 Task: Look for space in Dnipropetrovsk, Ukraine from 9th July, 2023 to 16th July, 2023 for 2 adults, 1 child in price range Rs.8000 to Rs.16000. Place can be entire place with 2 bedrooms having 2 beds and 1 bathroom. Property type can be house, flat, guest house. Booking option can be shelf check-in. Required host language is English.
Action: Mouse moved to (469, 122)
Screenshot: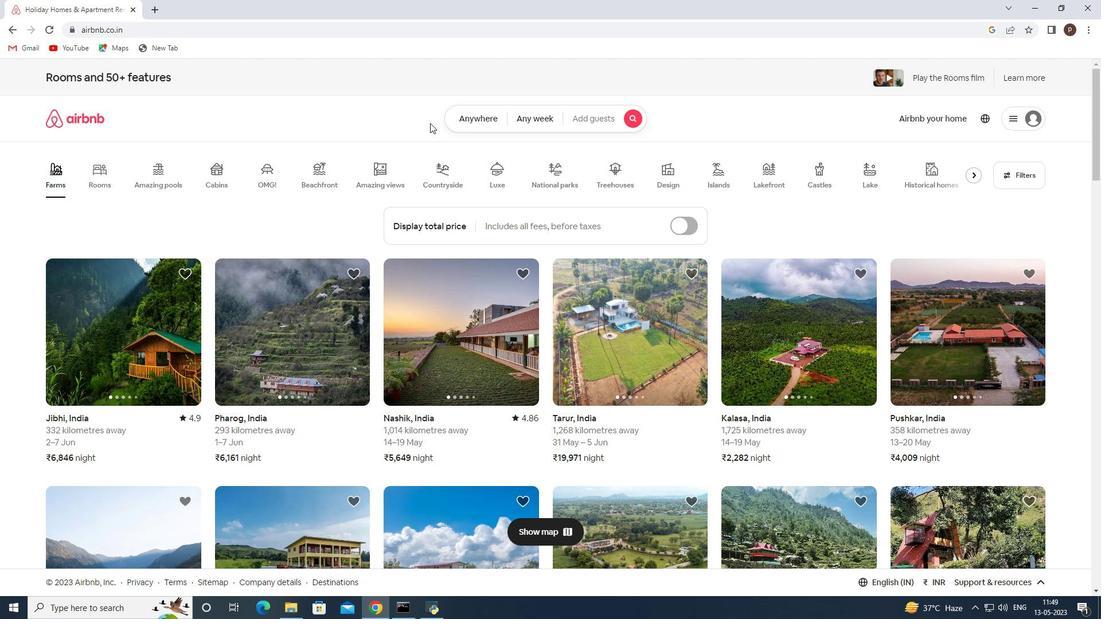
Action: Mouse pressed left at (469, 122)
Screenshot: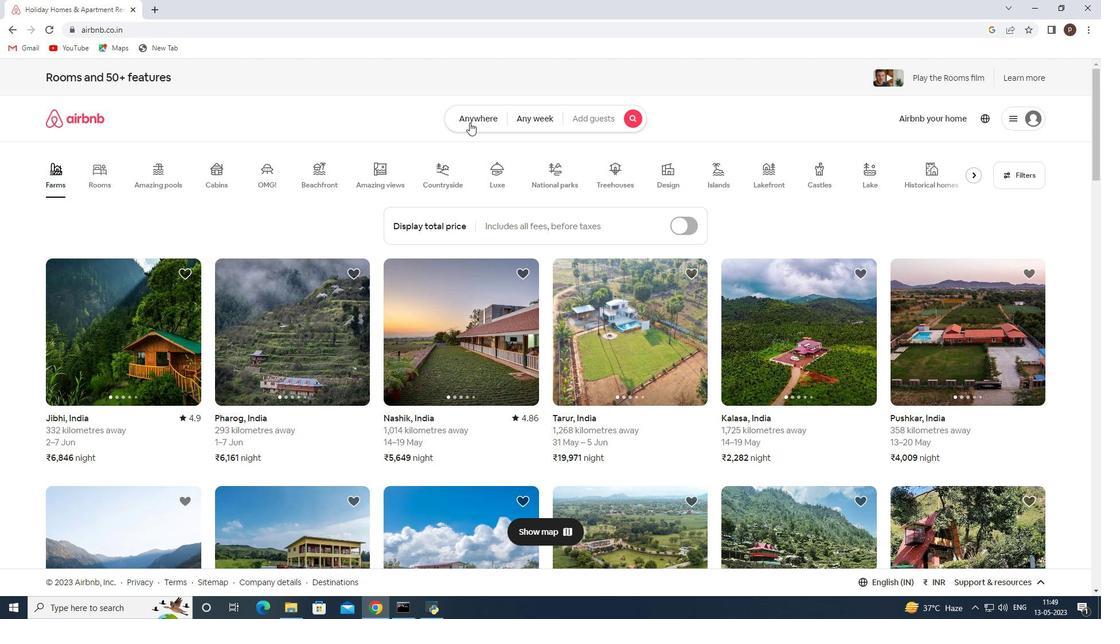 
Action: Mouse moved to (372, 164)
Screenshot: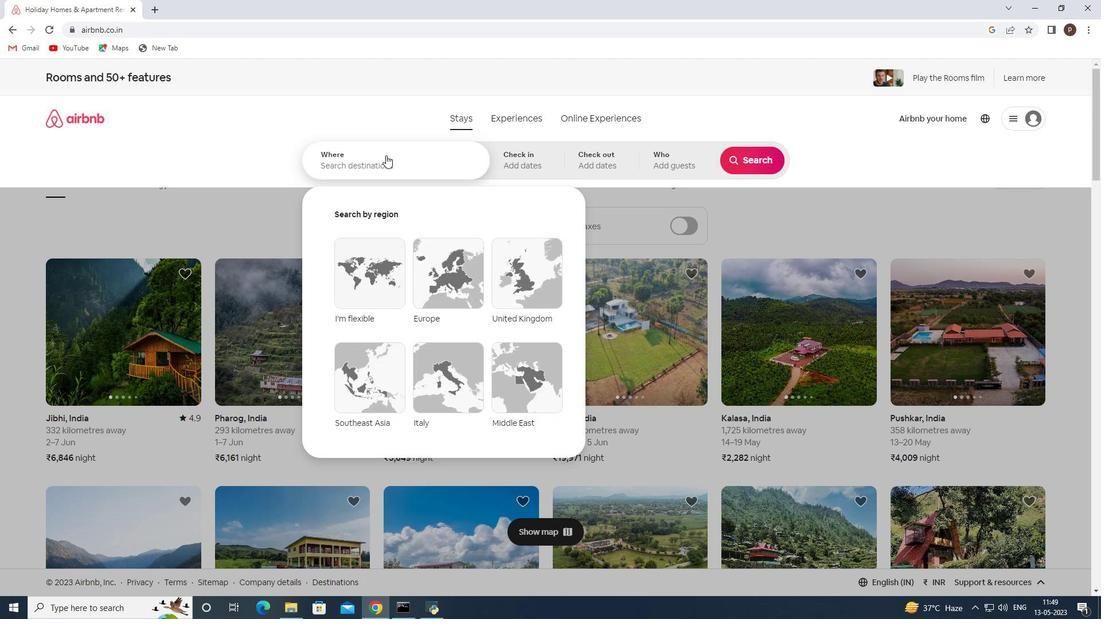 
Action: Mouse pressed left at (372, 164)
Screenshot: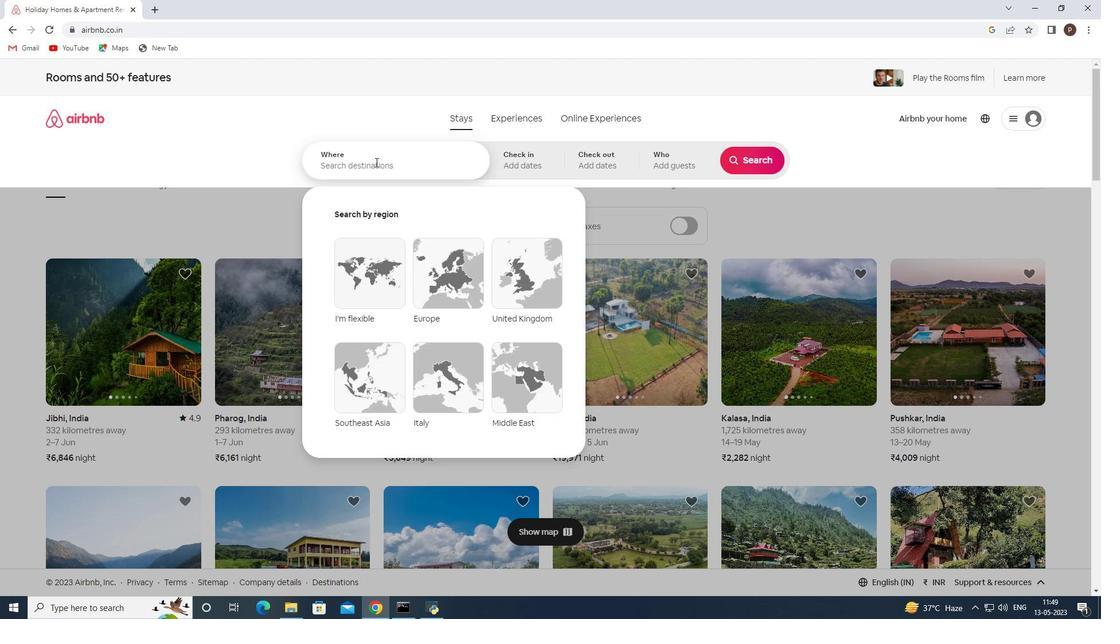 
Action: Key pressed <Key.caps_lock>D<Key.caps_lock>nipropetrovsk,<Key.space><Key.caps_lock>U<Key.caps_lock>kraine<Key.enter>
Screenshot: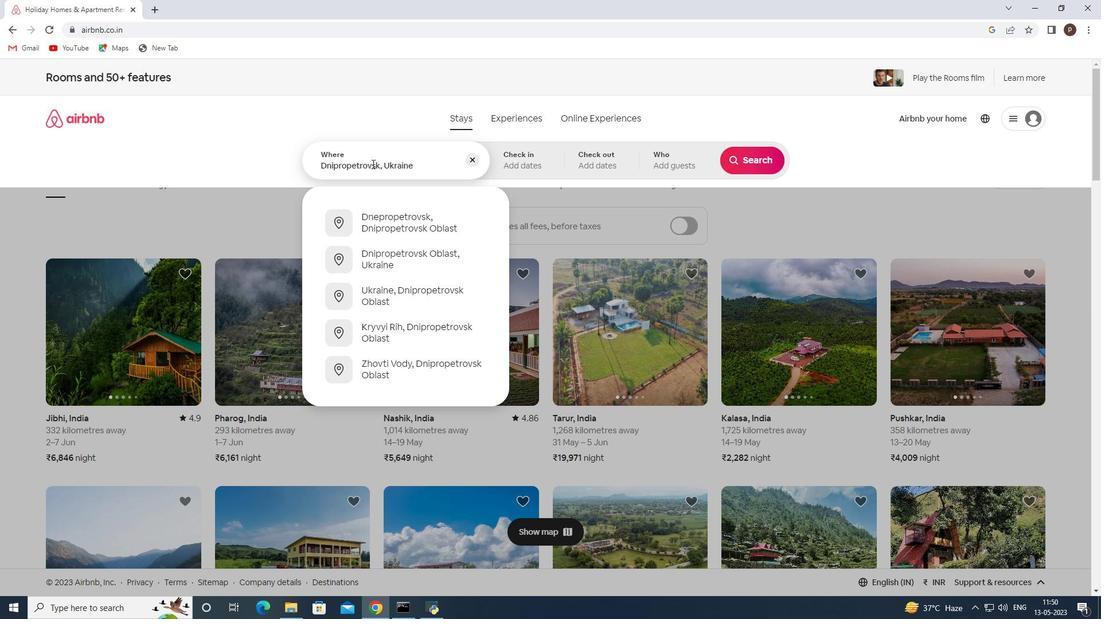 
Action: Mouse moved to (746, 251)
Screenshot: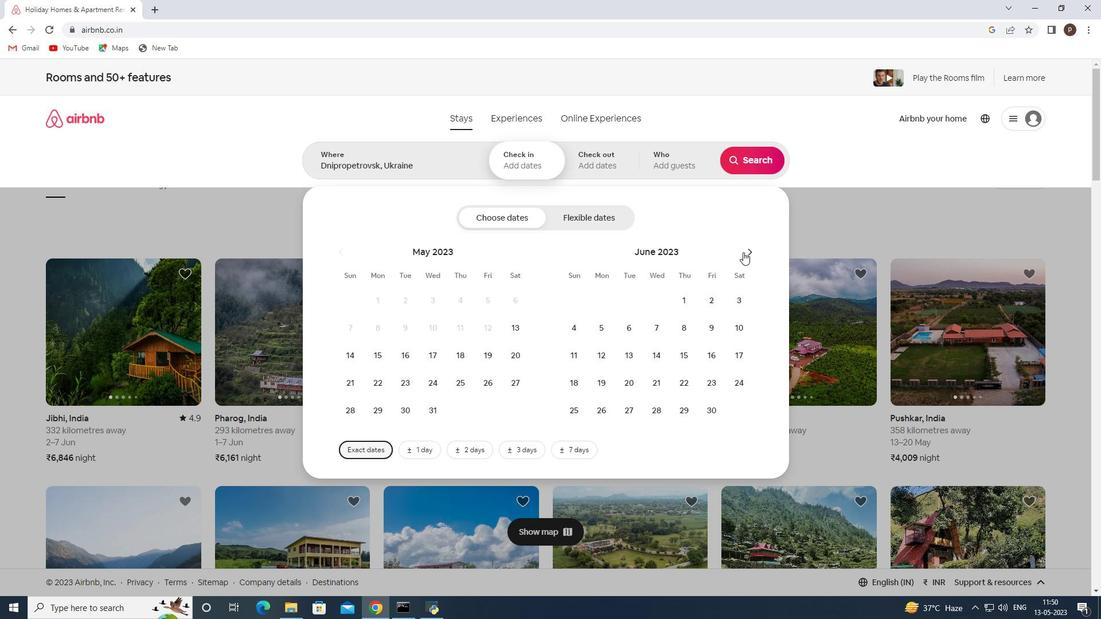 
Action: Mouse pressed left at (746, 251)
Screenshot: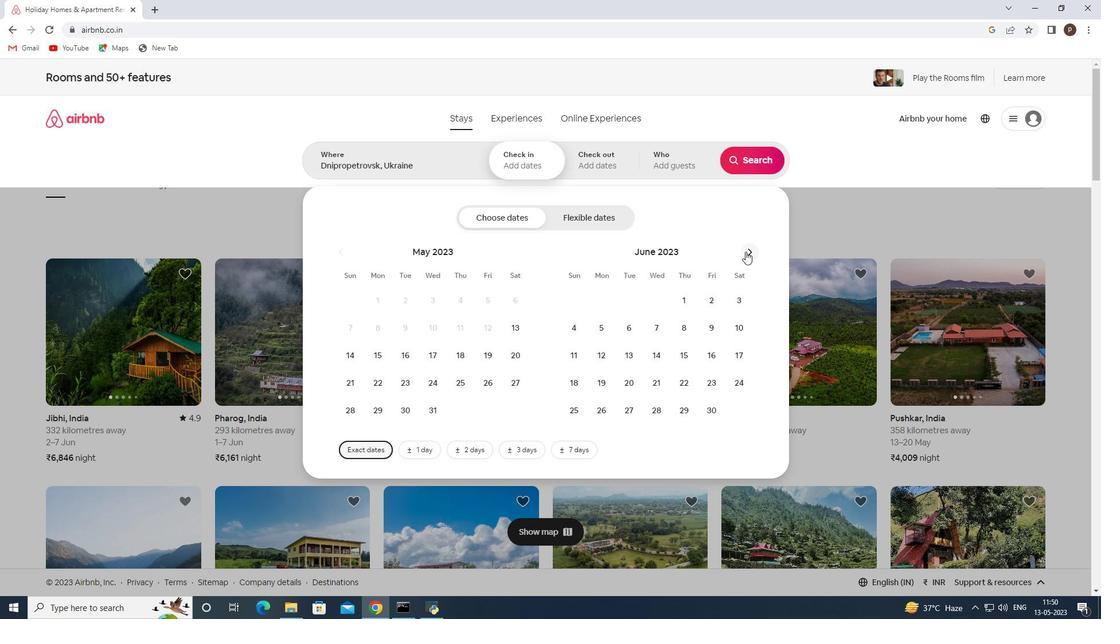 
Action: Mouse moved to (574, 350)
Screenshot: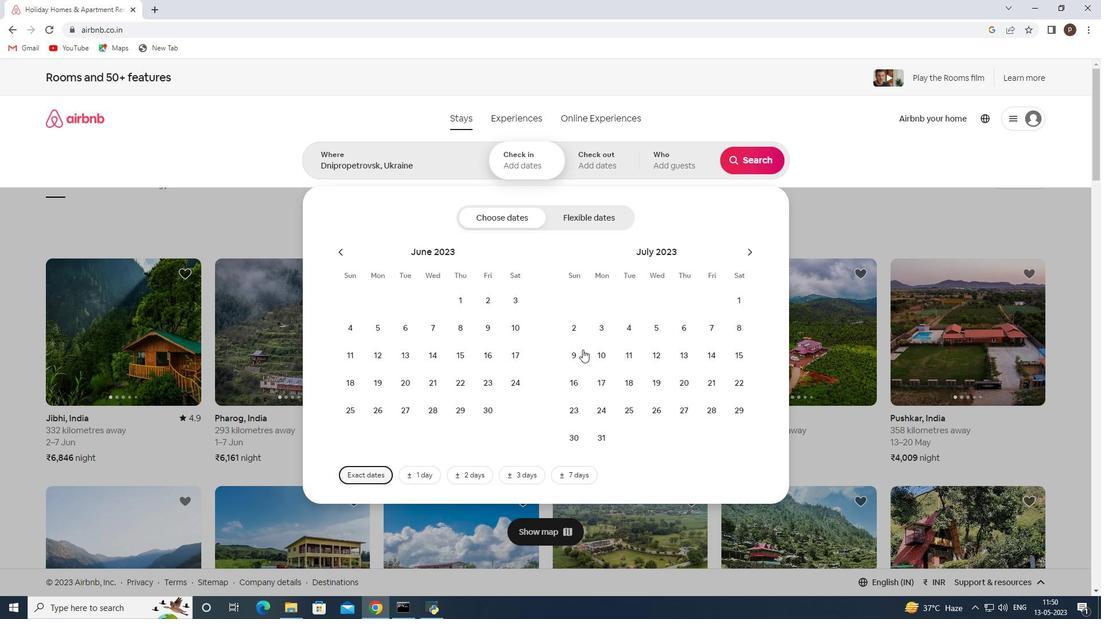 
Action: Mouse pressed left at (574, 350)
Screenshot: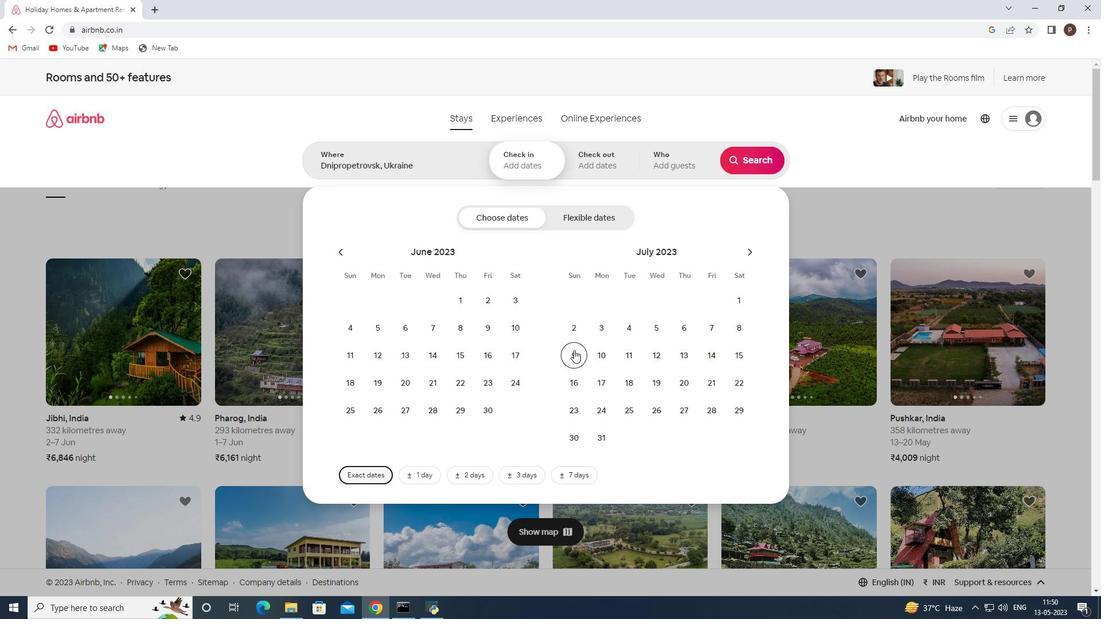 
Action: Mouse moved to (575, 375)
Screenshot: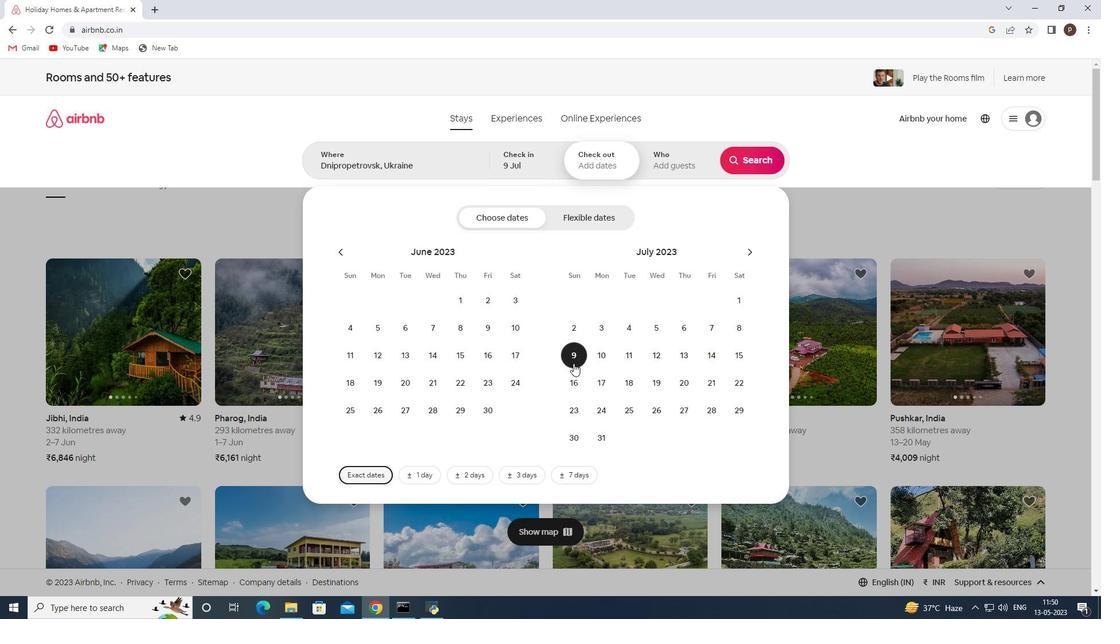 
Action: Mouse pressed left at (575, 375)
Screenshot: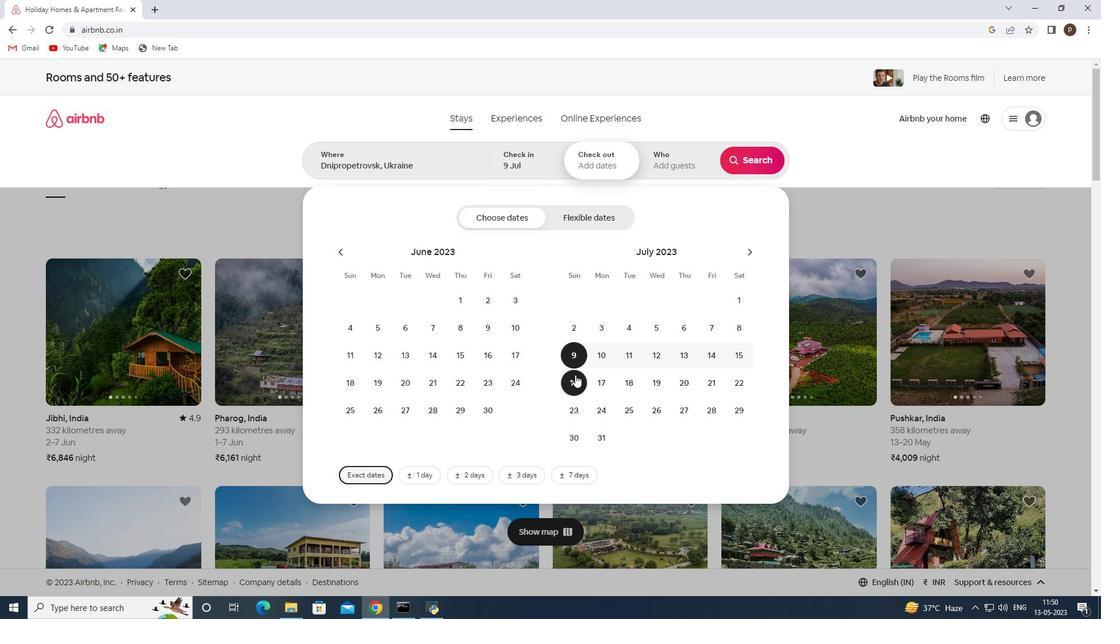 
Action: Mouse moved to (676, 157)
Screenshot: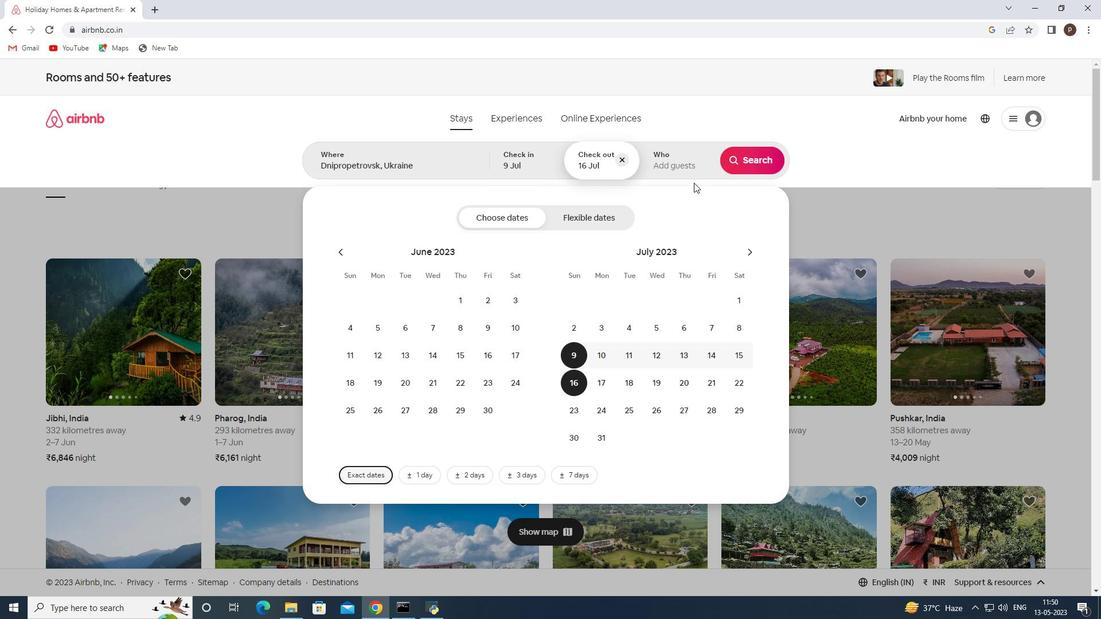 
Action: Mouse pressed left at (676, 157)
Screenshot: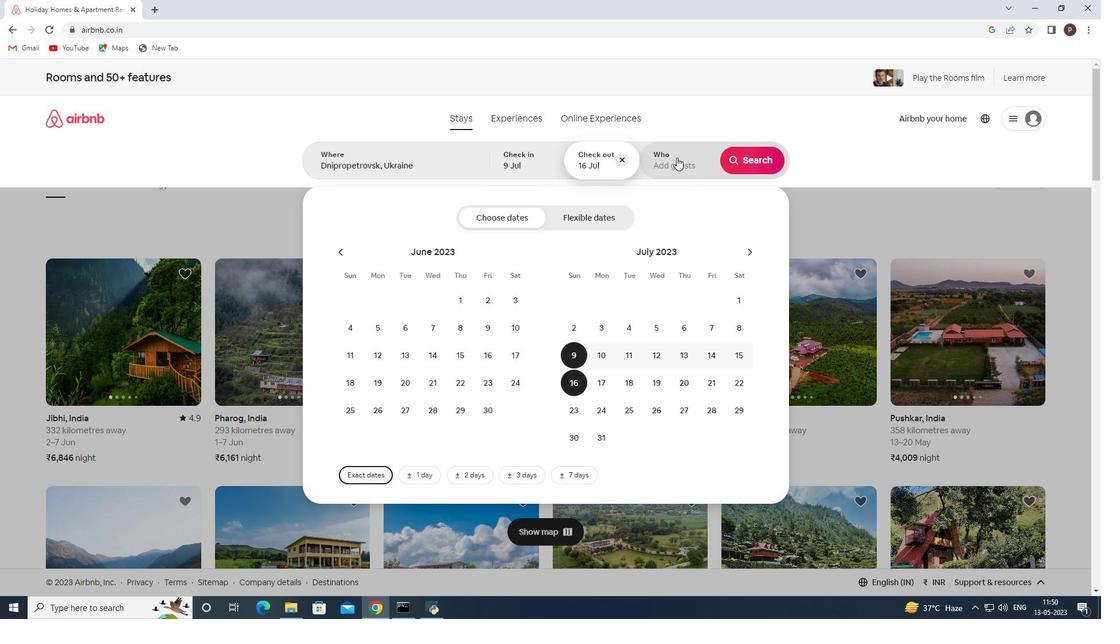 
Action: Mouse moved to (752, 217)
Screenshot: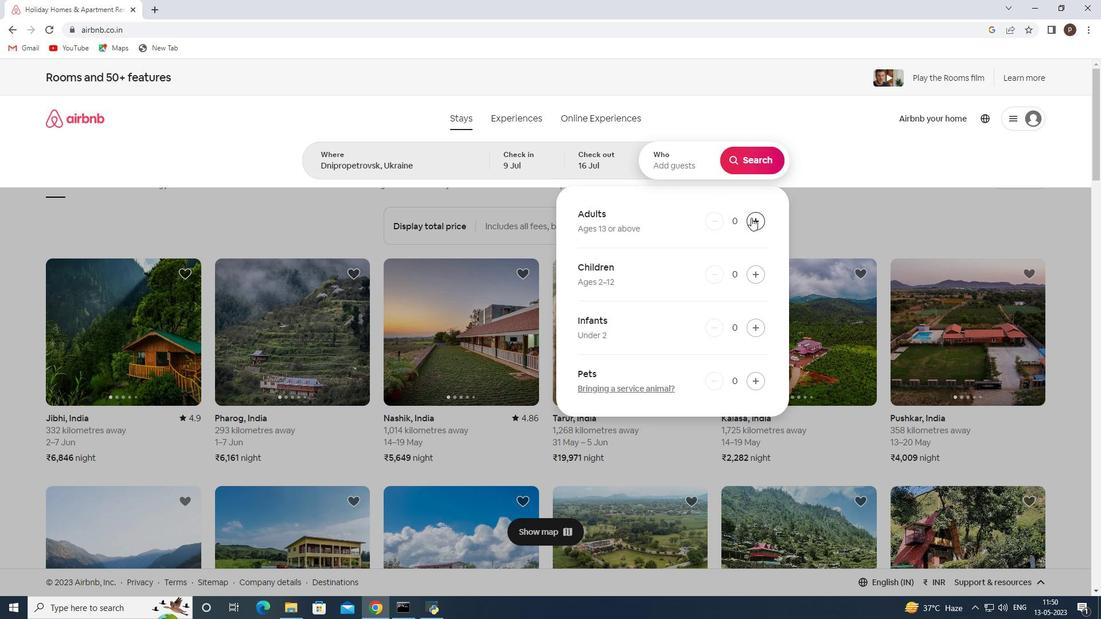 
Action: Mouse pressed left at (752, 217)
Screenshot: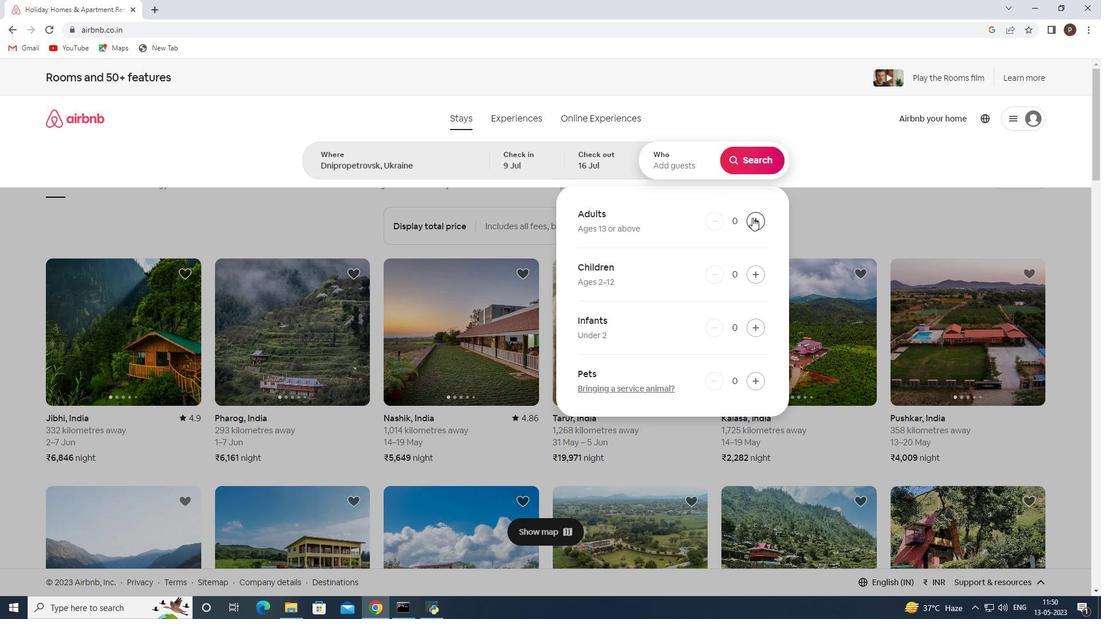 
Action: Mouse pressed left at (752, 217)
Screenshot: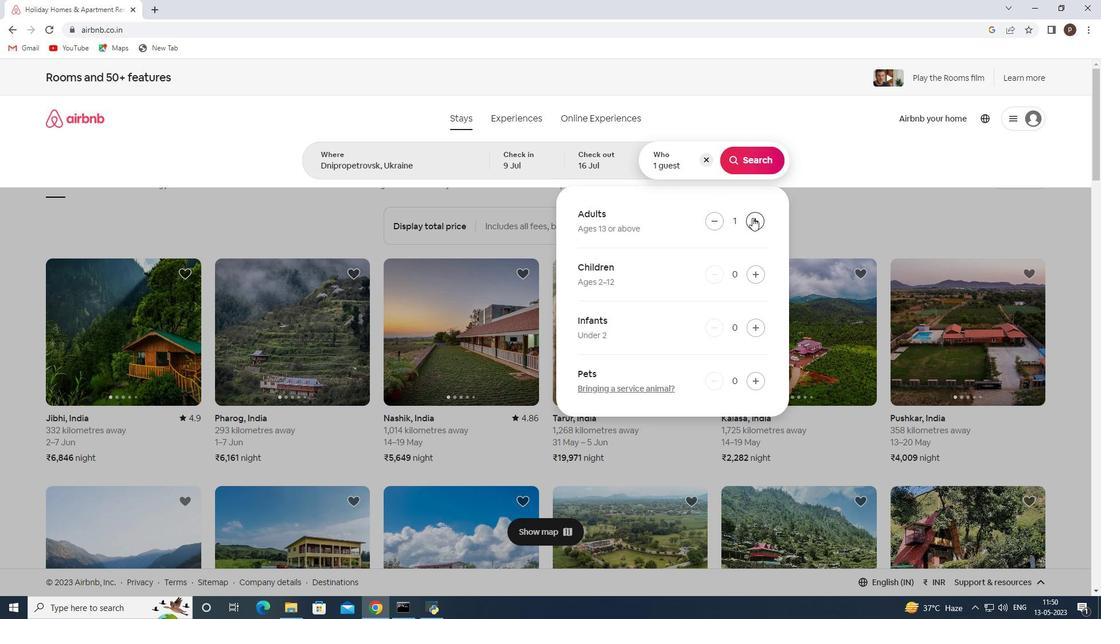 
Action: Mouse moved to (760, 278)
Screenshot: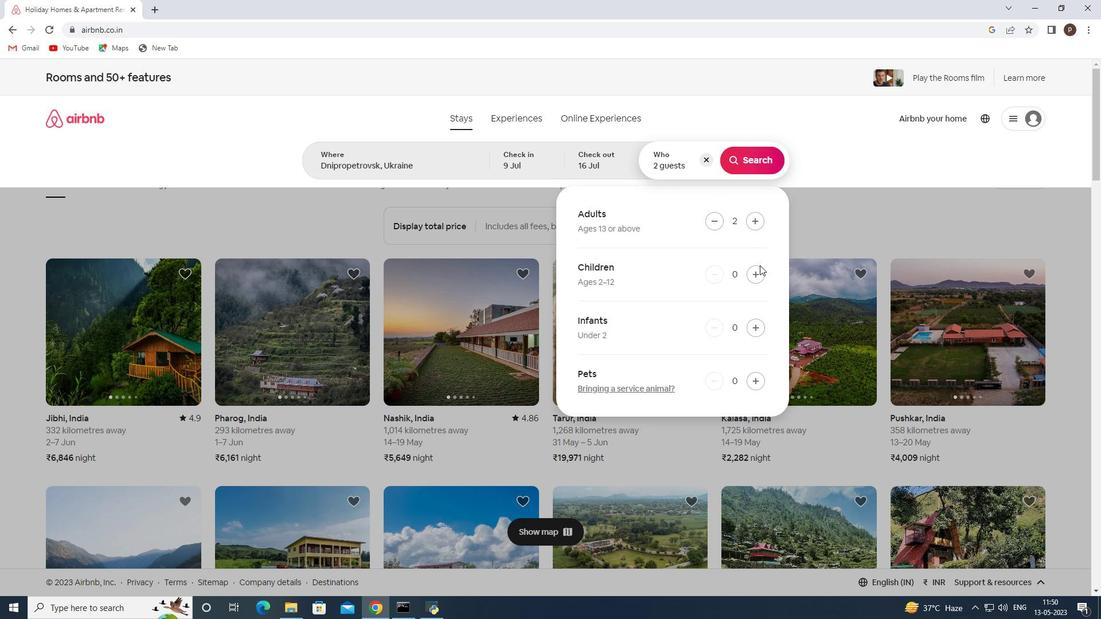 
Action: Mouse pressed left at (760, 278)
Screenshot: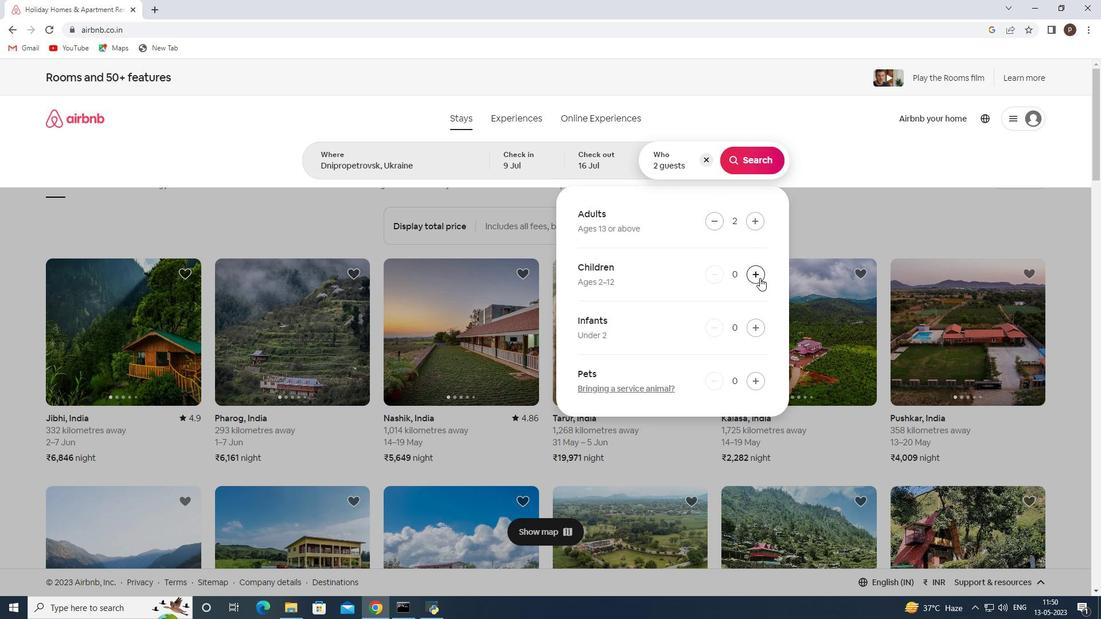 
Action: Mouse moved to (749, 156)
Screenshot: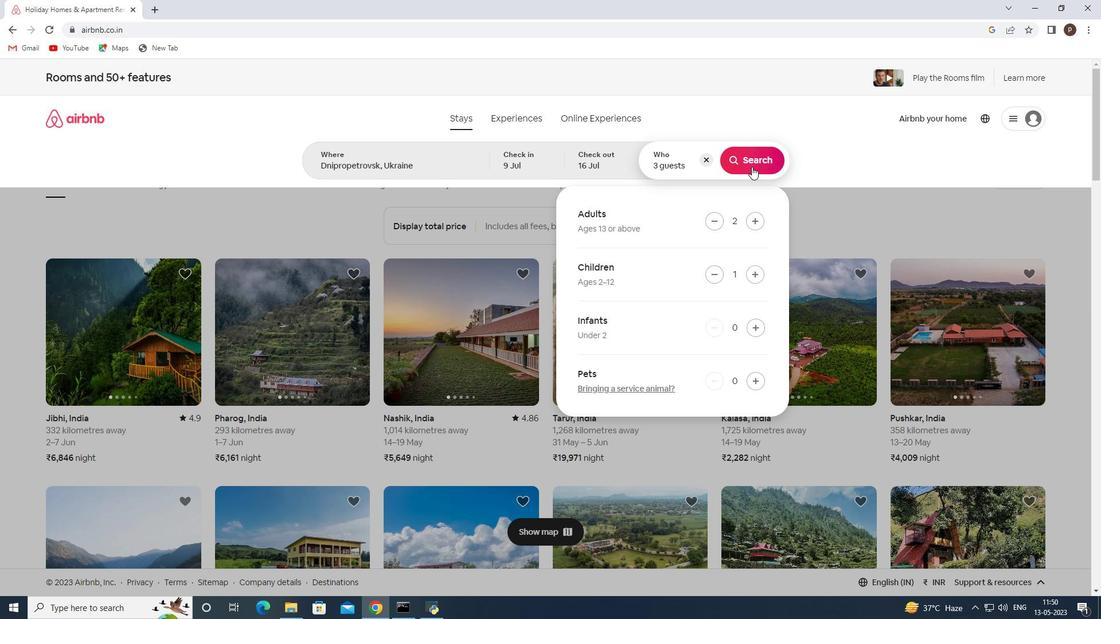 
Action: Mouse pressed left at (749, 156)
Screenshot: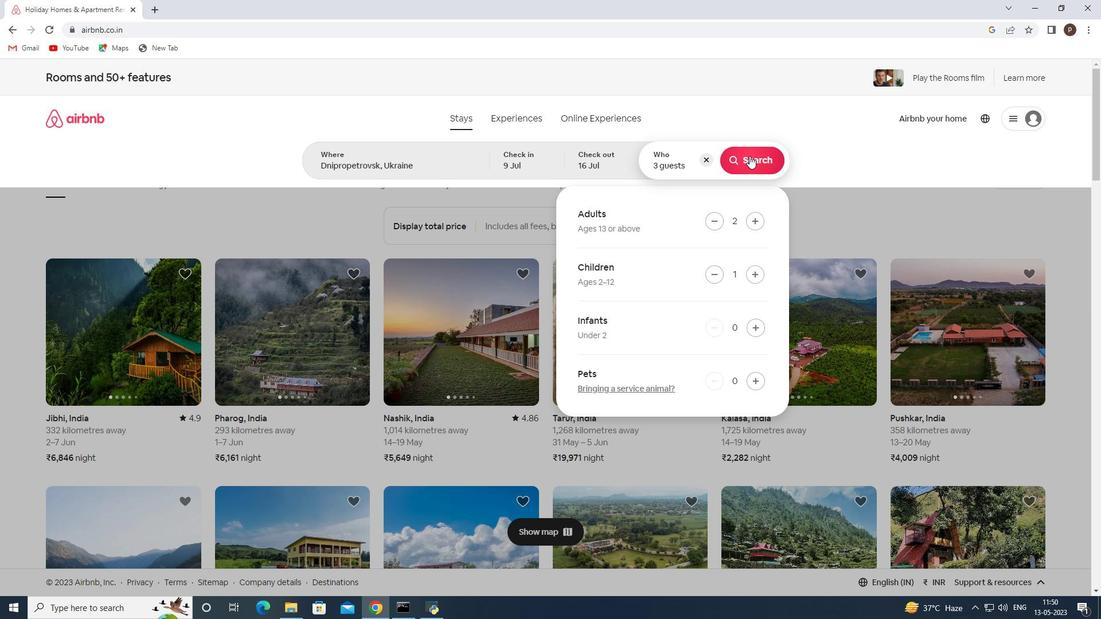 
Action: Mouse moved to (1035, 127)
Screenshot: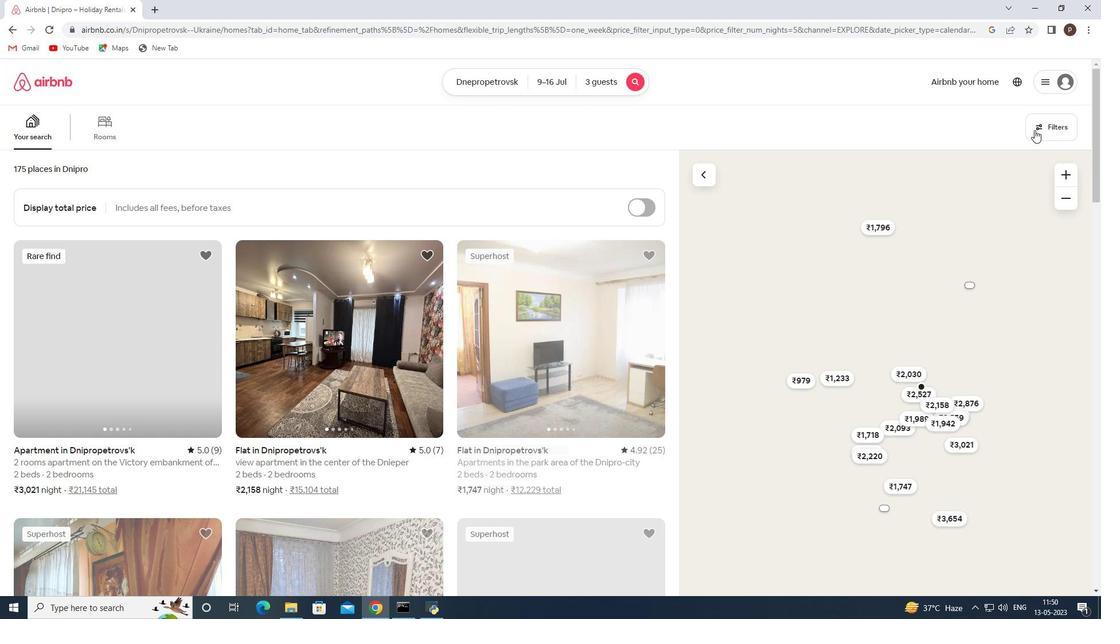 
Action: Mouse pressed left at (1035, 127)
Screenshot: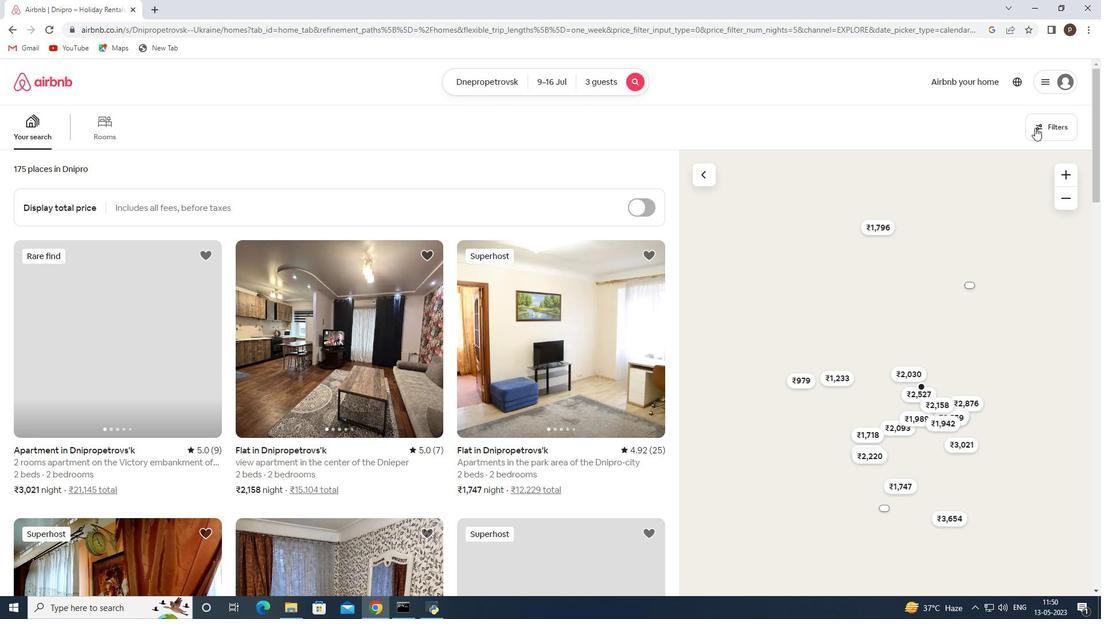 
Action: Mouse moved to (380, 407)
Screenshot: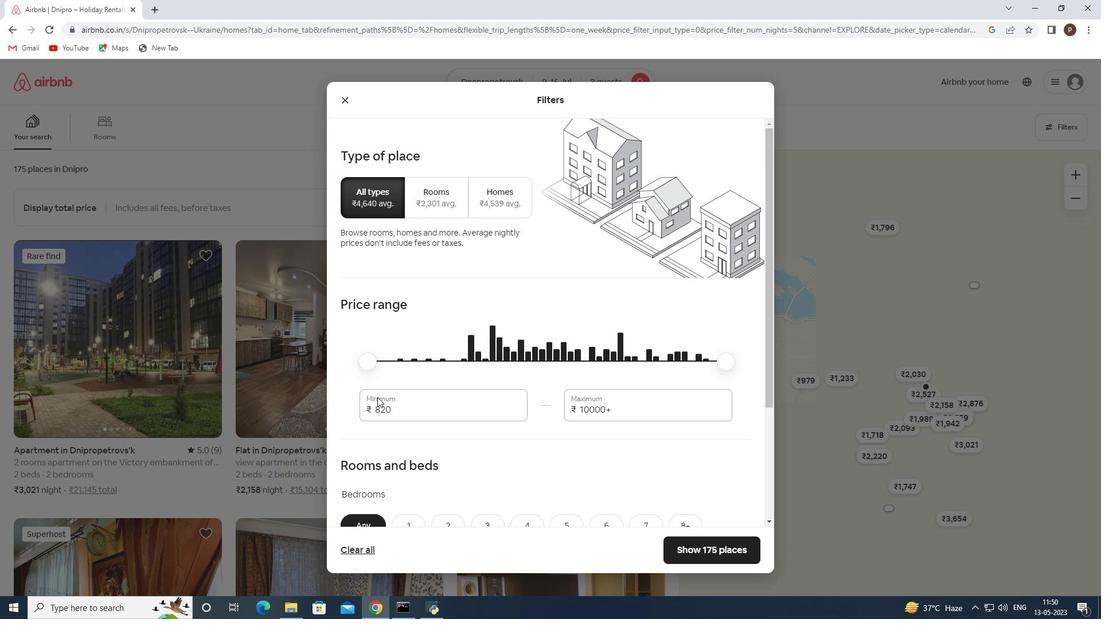 
Action: Mouse pressed left at (380, 407)
Screenshot: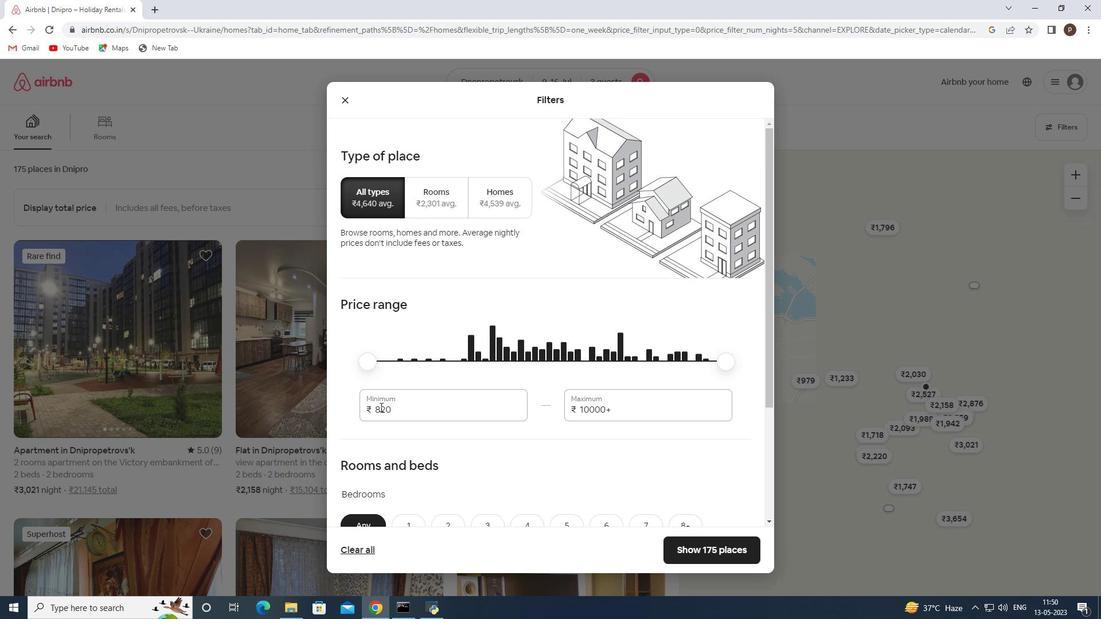
Action: Mouse pressed left at (380, 407)
Screenshot: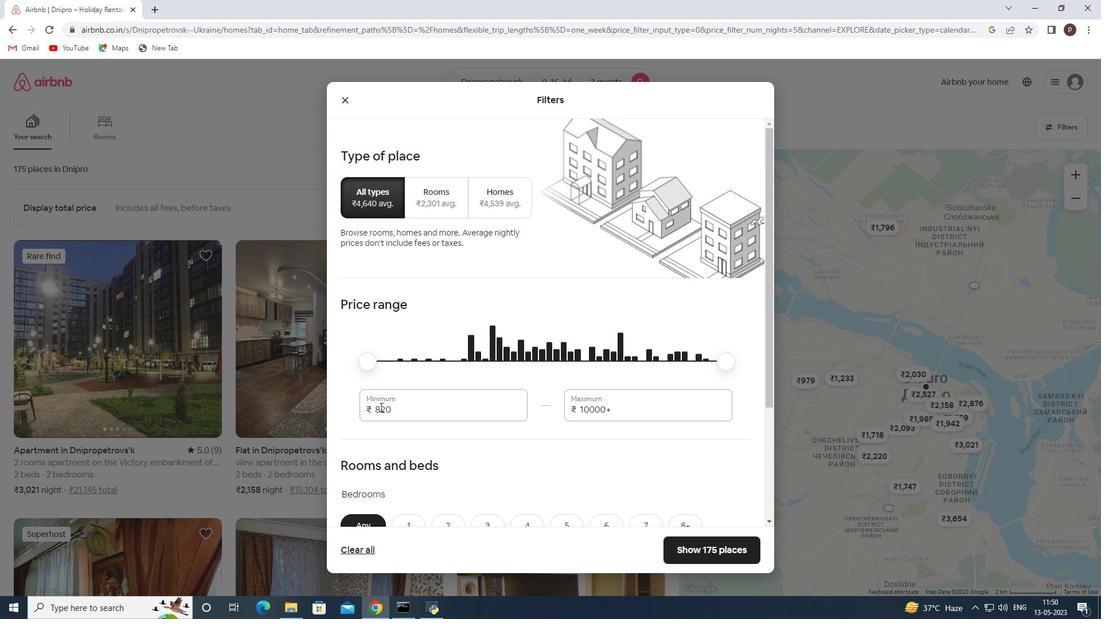 
Action: Key pressed 8000<Key.tab>16000
Screenshot: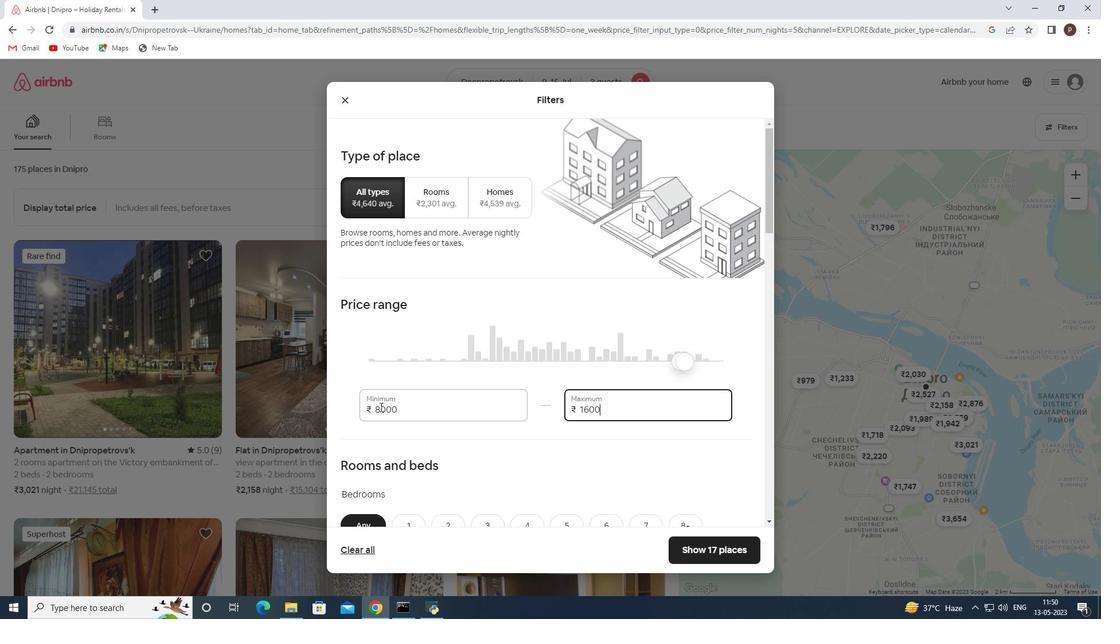 
Action: Mouse moved to (384, 435)
Screenshot: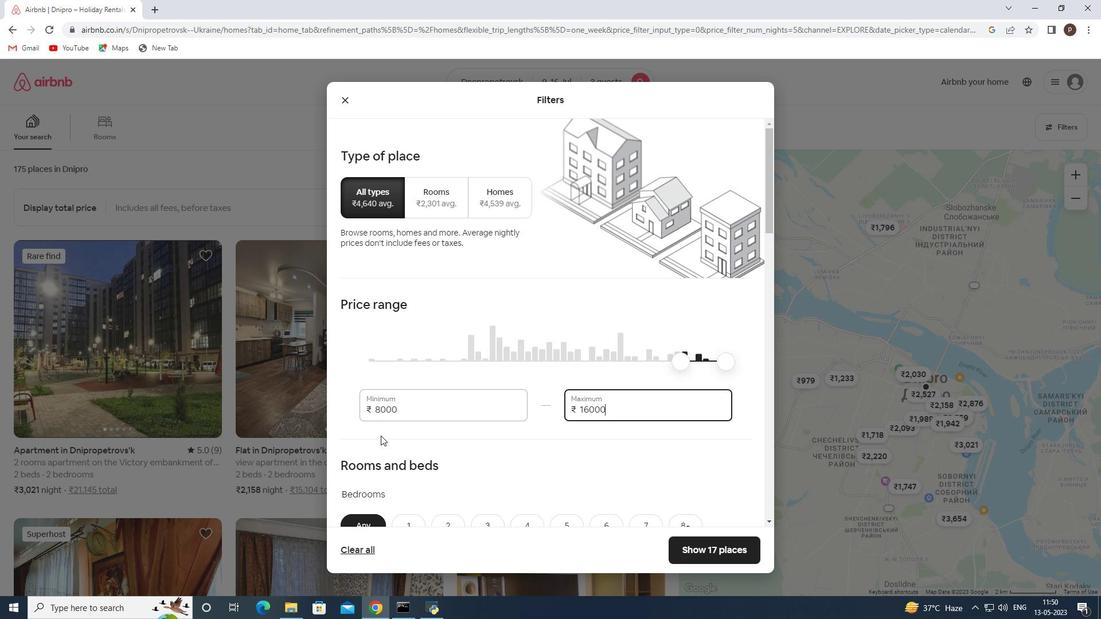 
Action: Mouse scrolled (384, 435) with delta (0, 0)
Screenshot: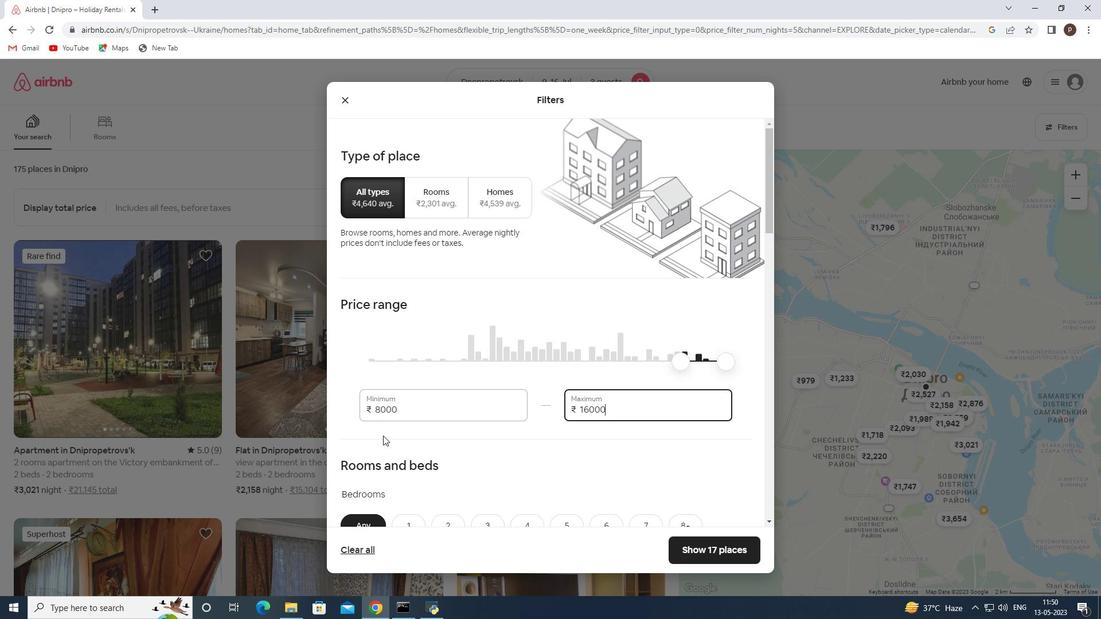 
Action: Mouse scrolled (384, 435) with delta (0, 0)
Screenshot: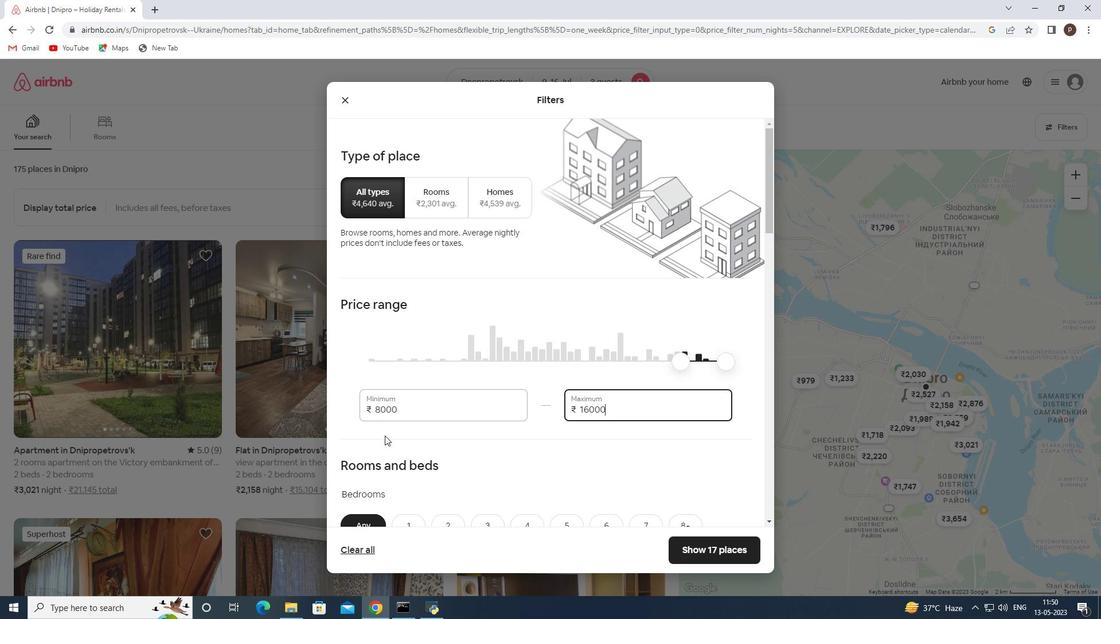 
Action: Mouse moved to (426, 403)
Screenshot: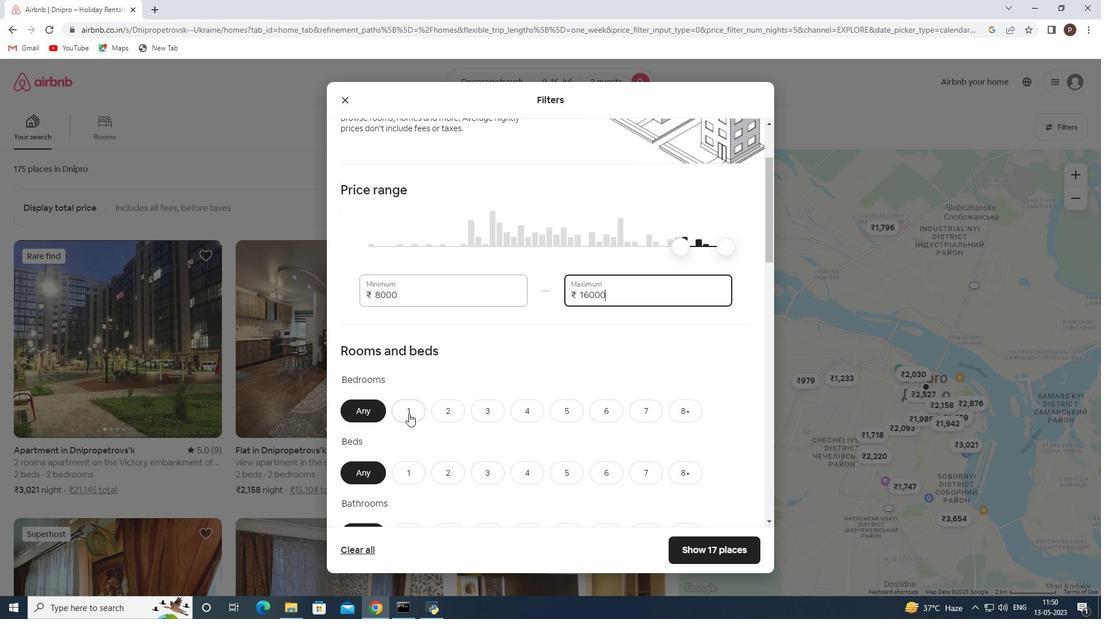 
Action: Mouse scrolled (426, 402) with delta (0, 0)
Screenshot: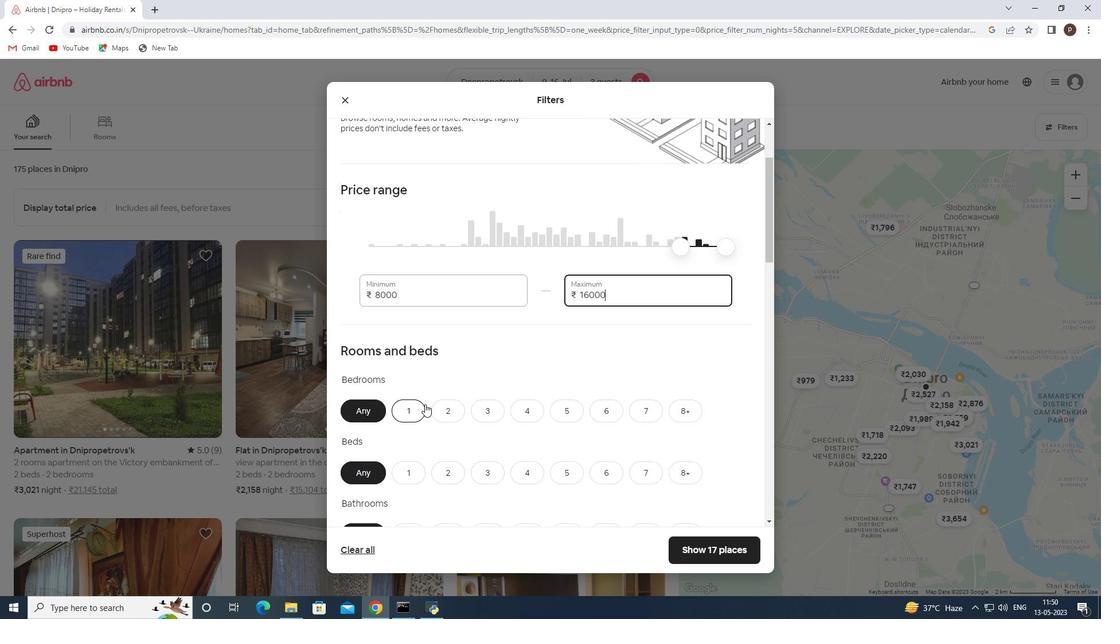 
Action: Mouse moved to (462, 387)
Screenshot: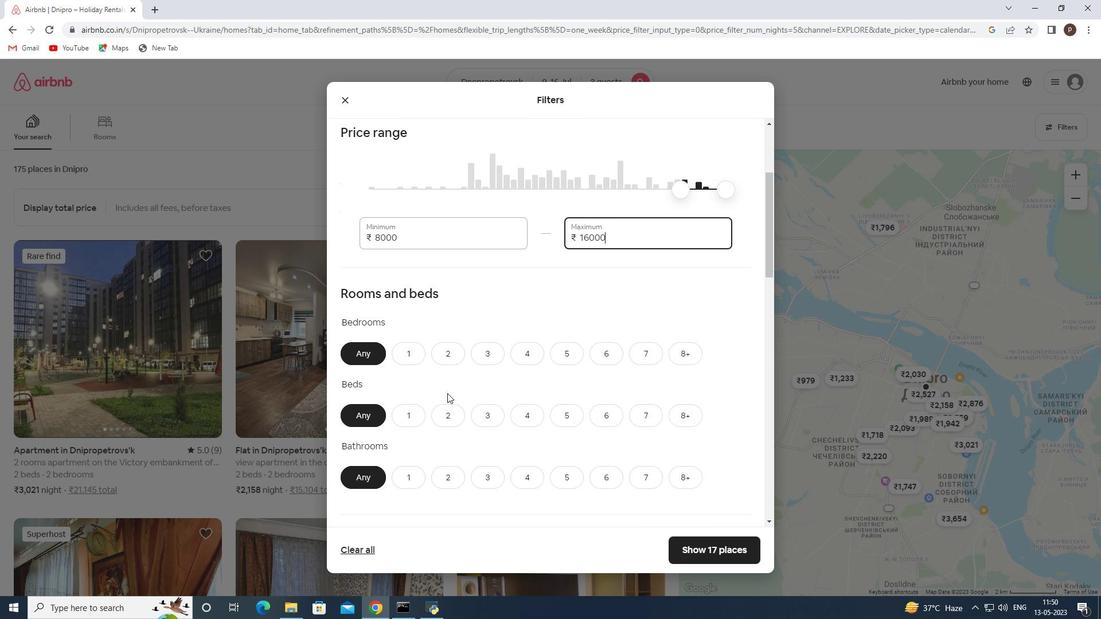 
Action: Mouse scrolled (462, 386) with delta (0, 0)
Screenshot: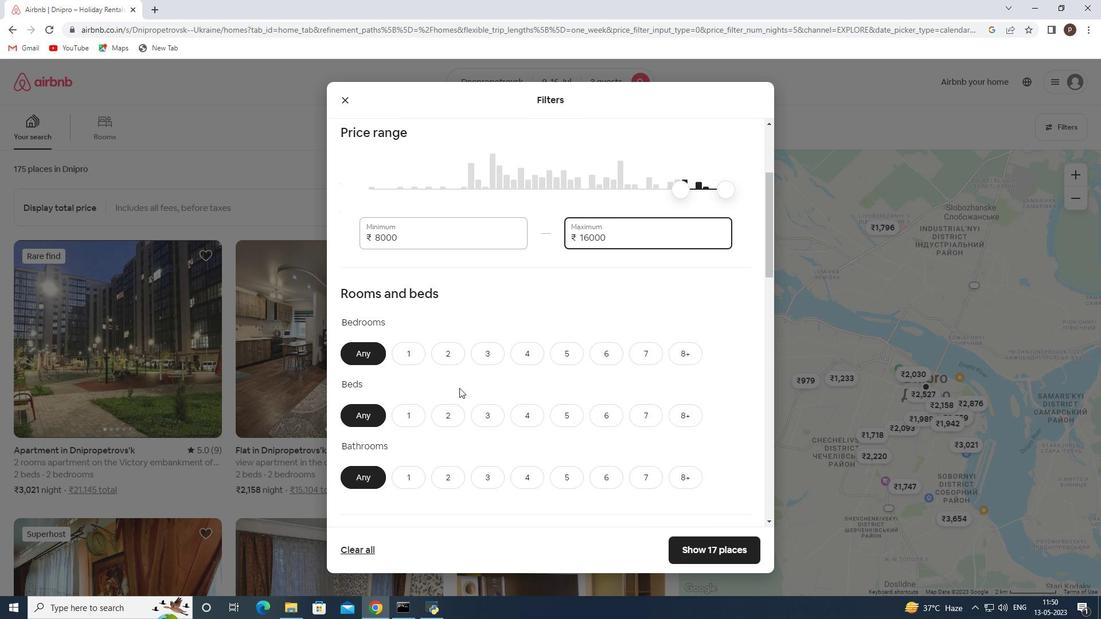 
Action: Mouse moved to (449, 295)
Screenshot: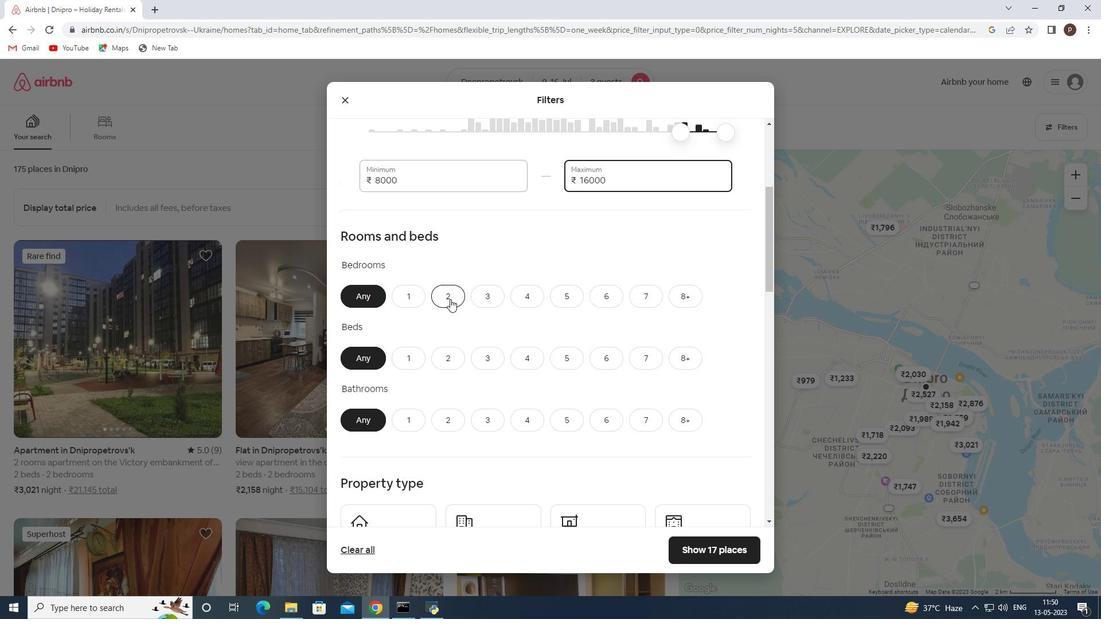 
Action: Mouse pressed left at (449, 295)
Screenshot: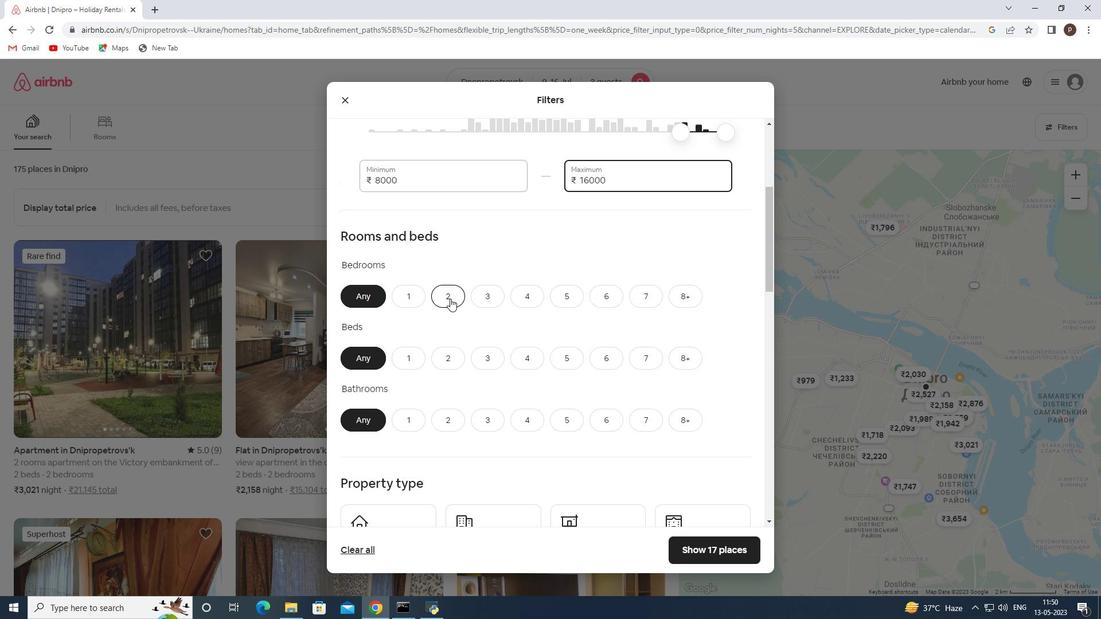 
Action: Mouse moved to (453, 352)
Screenshot: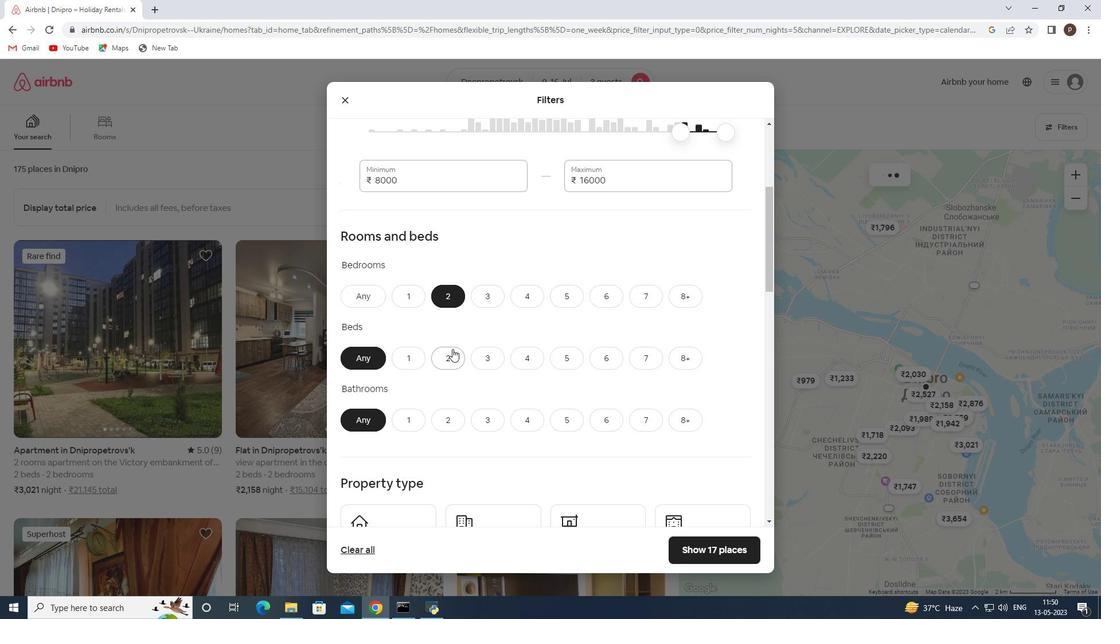 
Action: Mouse pressed left at (453, 352)
Screenshot: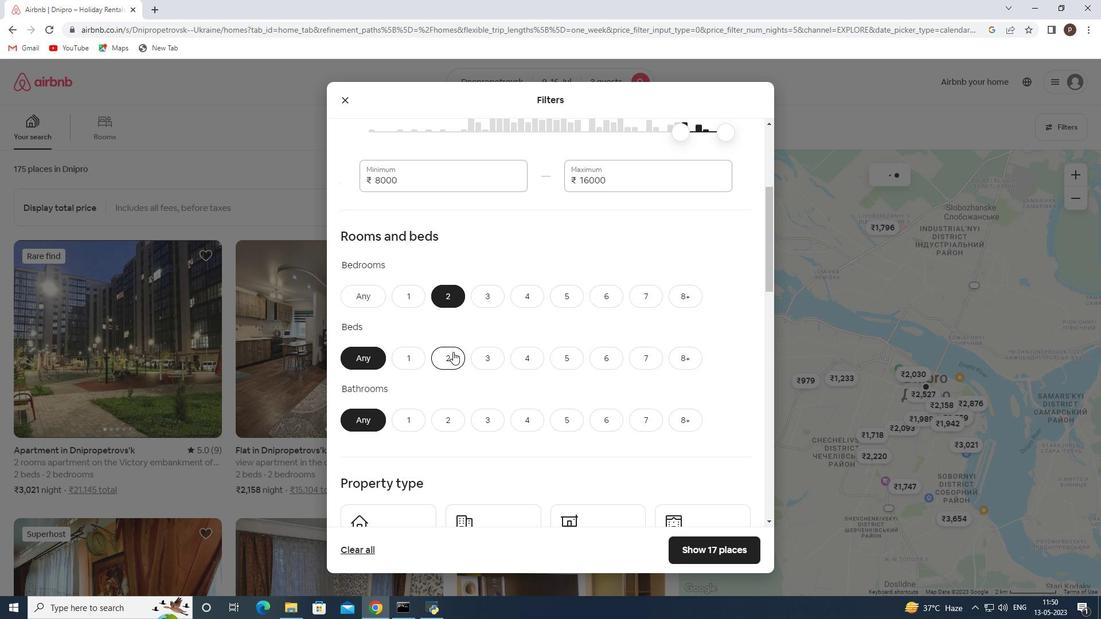 
Action: Mouse moved to (411, 410)
Screenshot: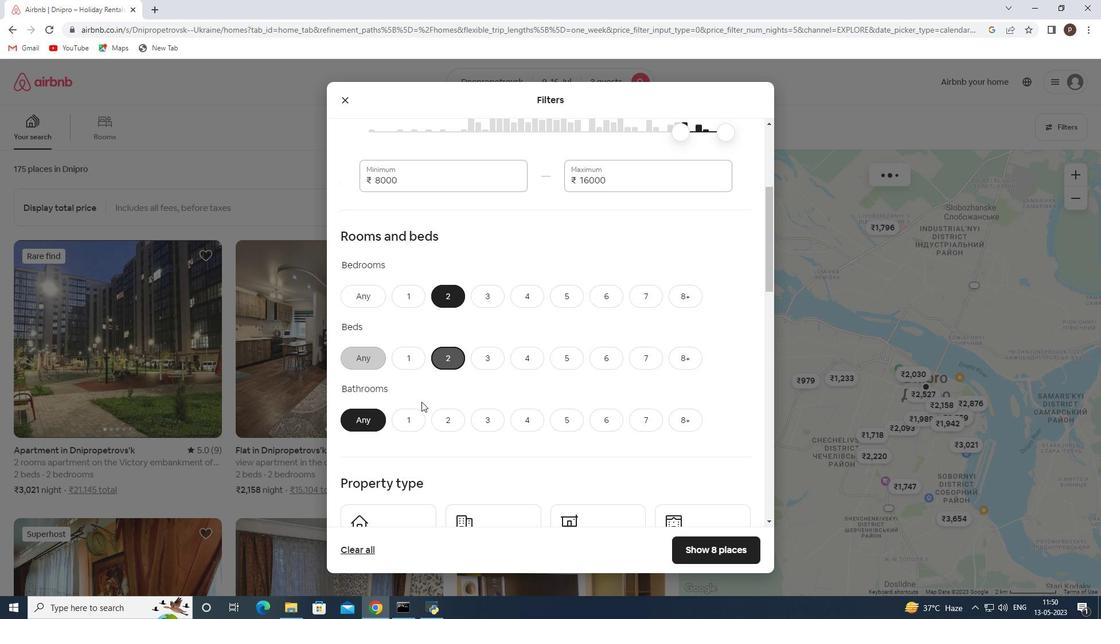 
Action: Mouse pressed left at (411, 410)
Screenshot: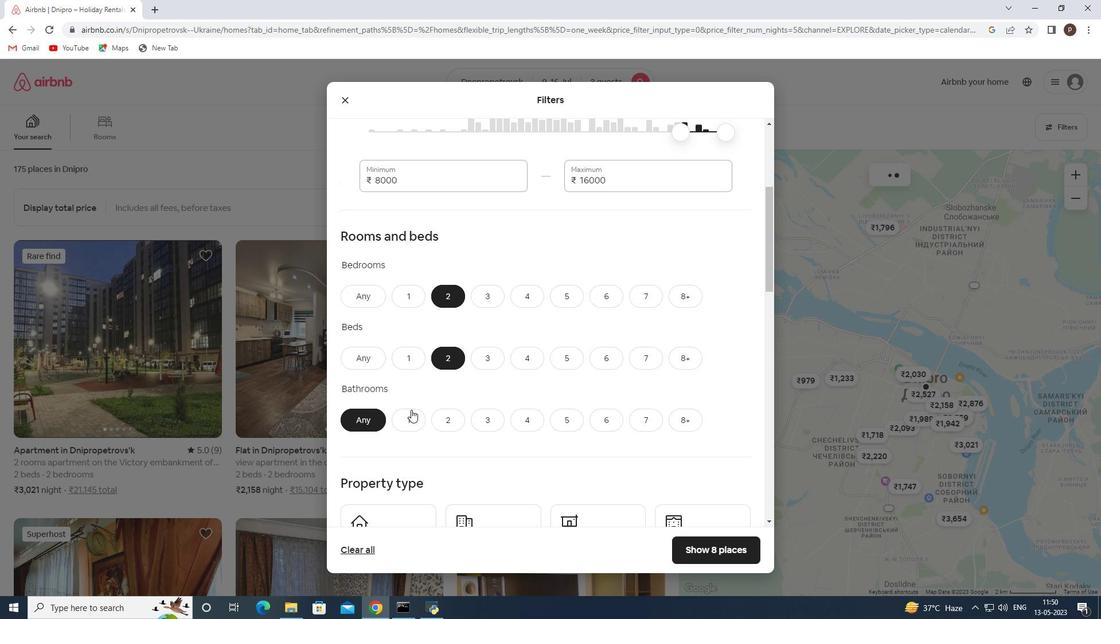
Action: Mouse scrolled (411, 409) with delta (0, 0)
Screenshot: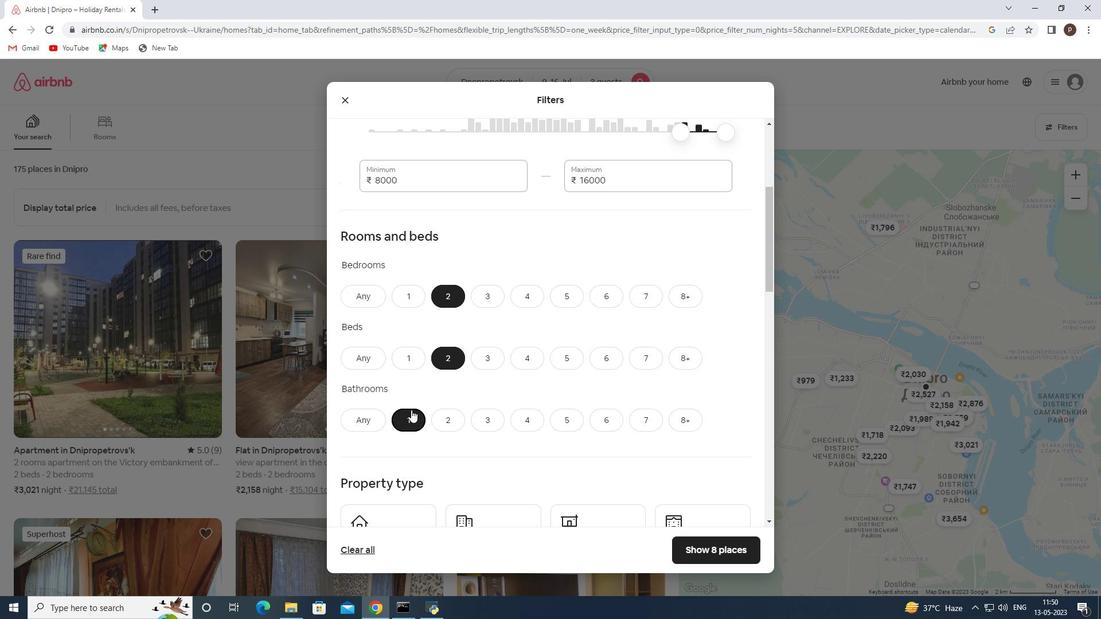 
Action: Mouse scrolled (411, 409) with delta (0, 0)
Screenshot: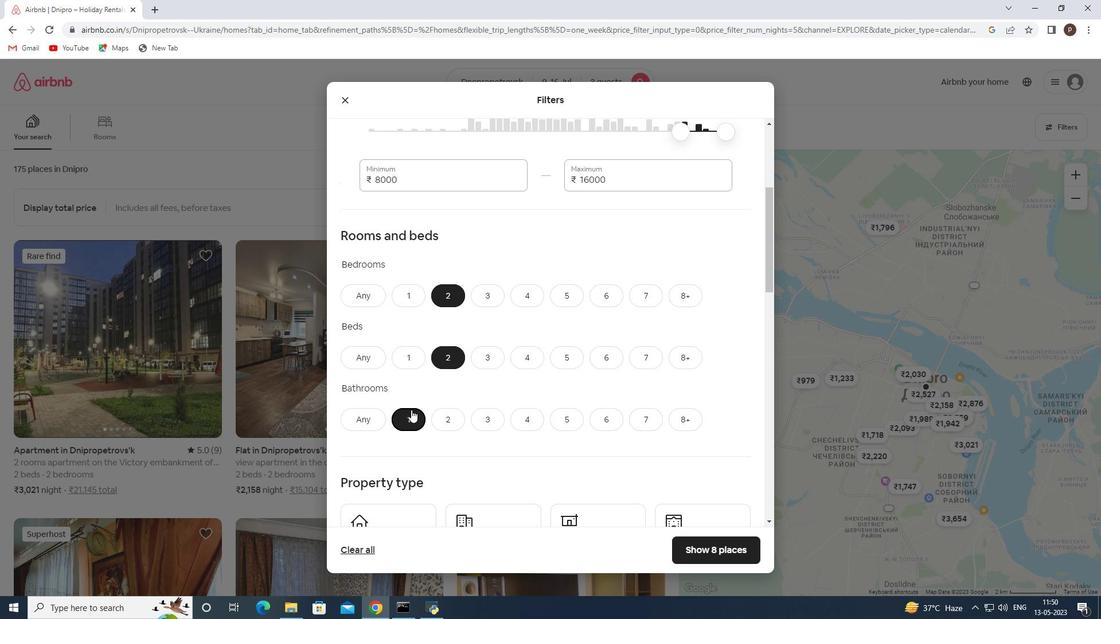 
Action: Mouse moved to (460, 397)
Screenshot: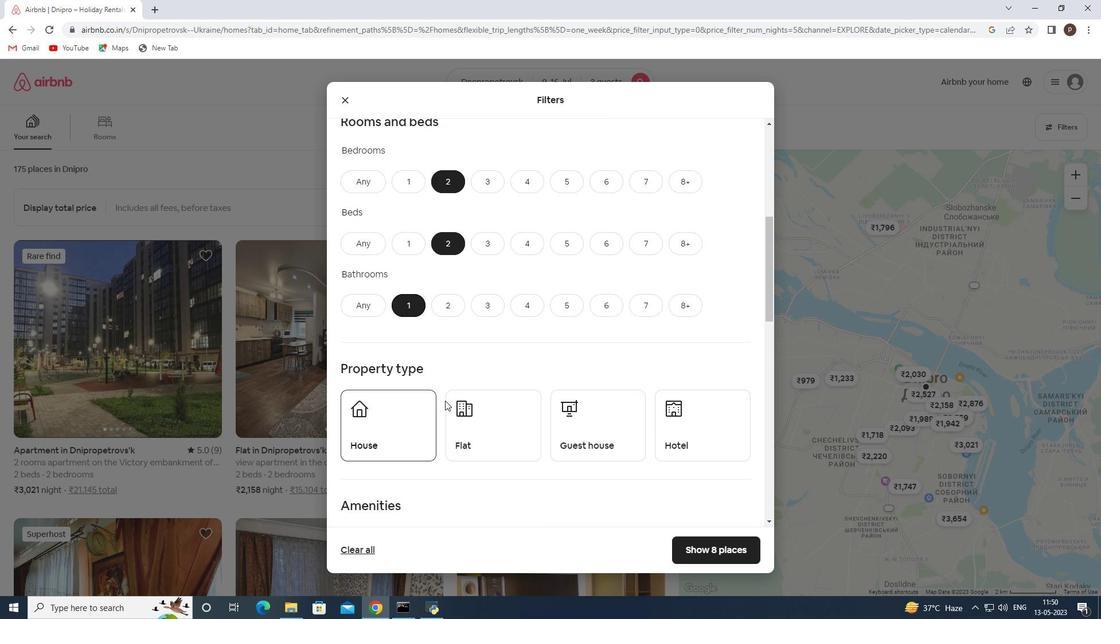 
Action: Mouse scrolled (460, 396) with delta (0, 0)
Screenshot: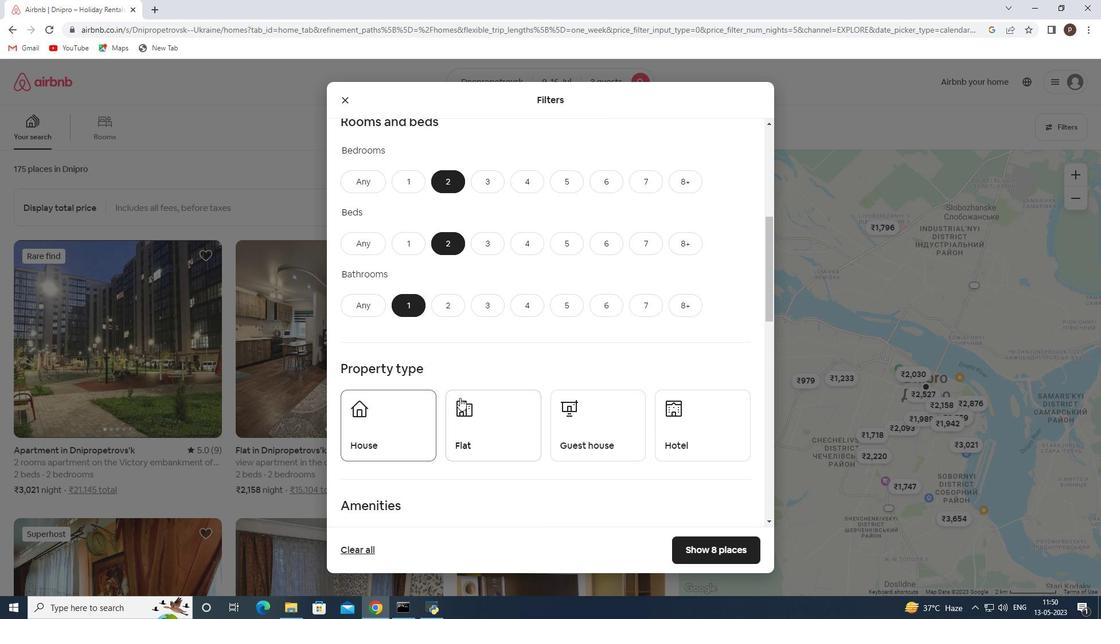 
Action: Mouse moved to (380, 380)
Screenshot: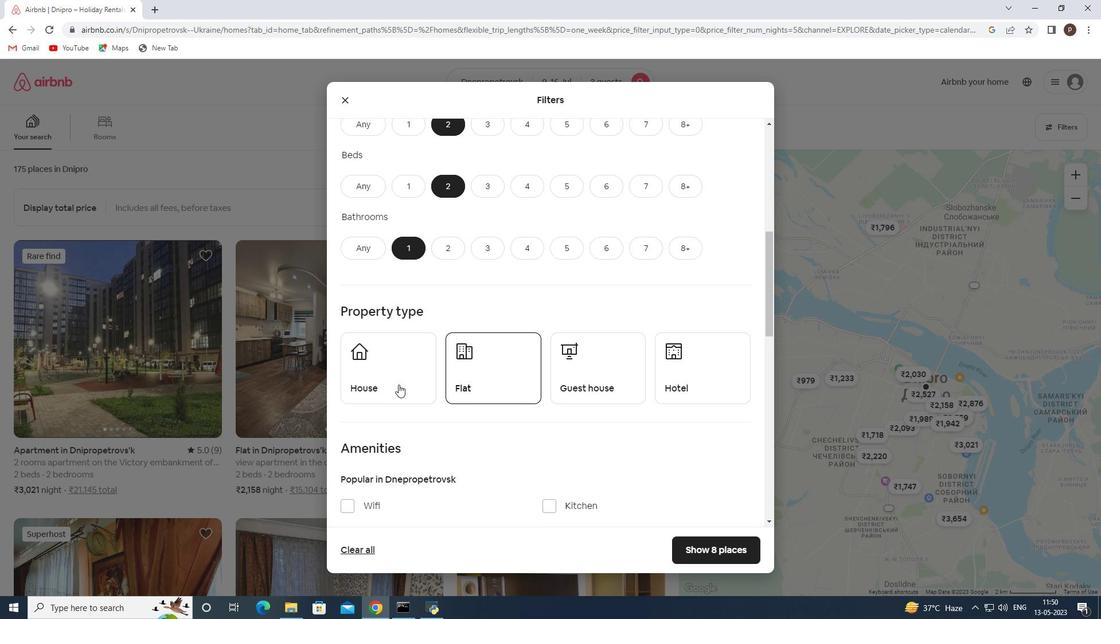 
Action: Mouse pressed left at (380, 380)
Screenshot: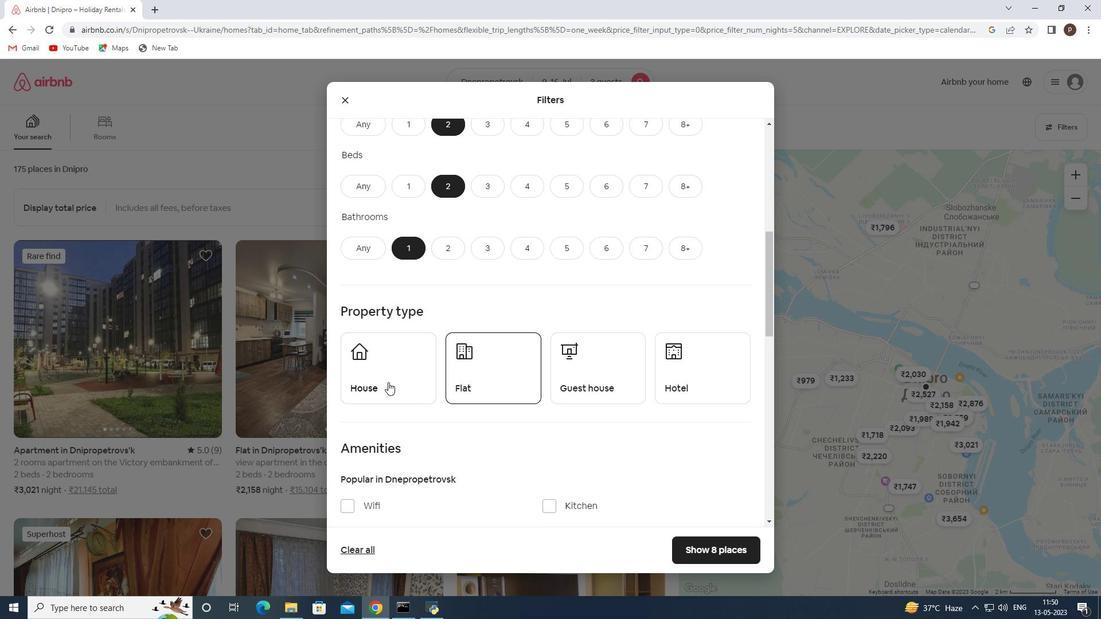 
Action: Mouse moved to (475, 379)
Screenshot: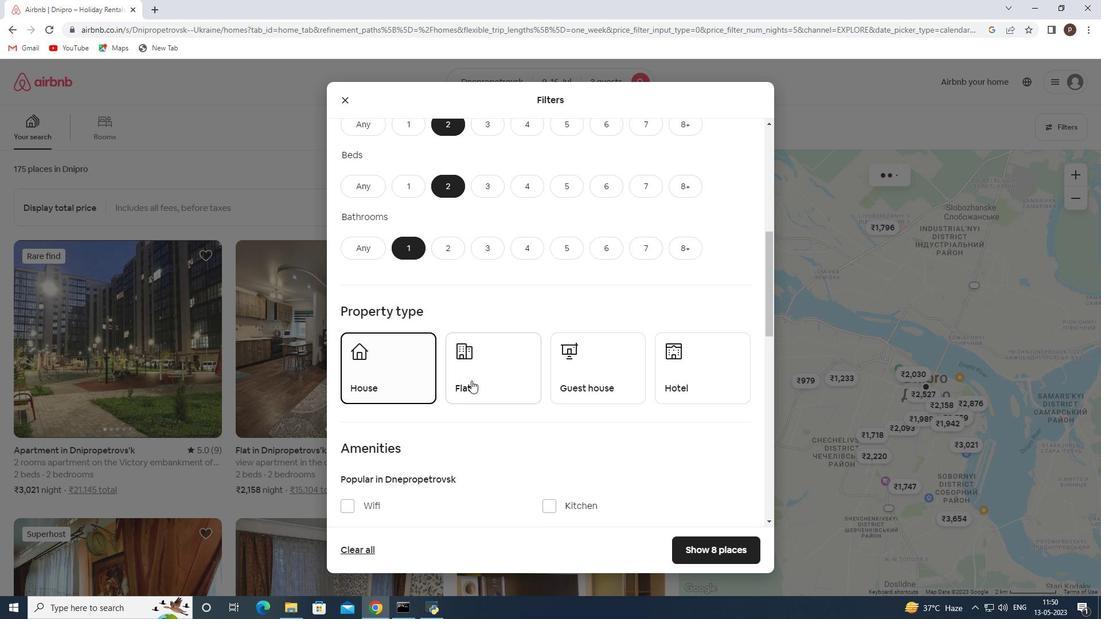 
Action: Mouse pressed left at (475, 379)
Screenshot: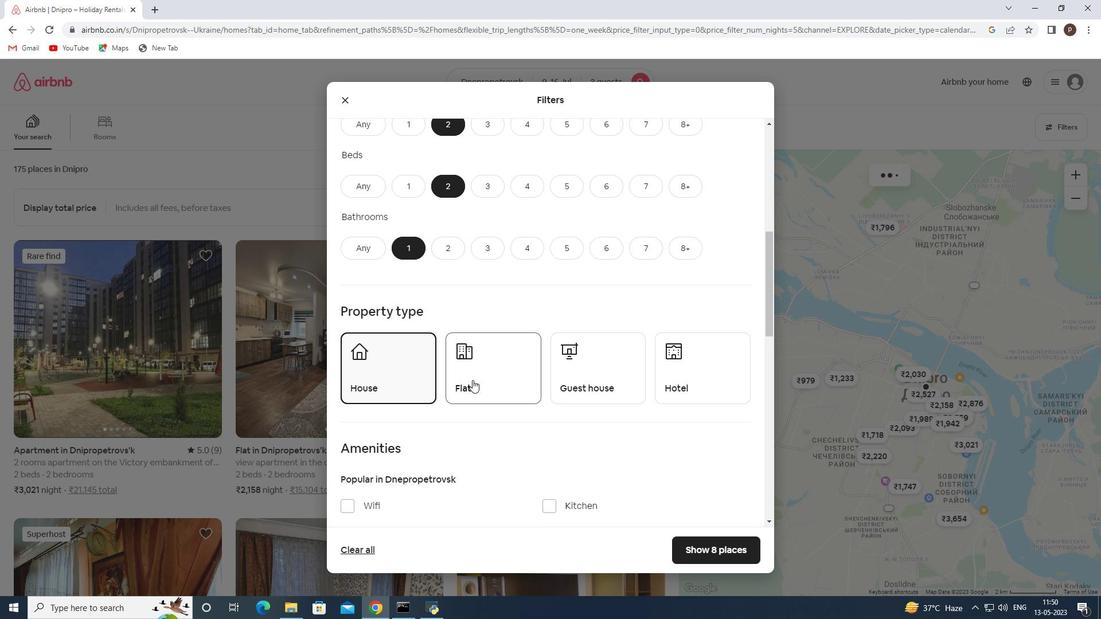 
Action: Mouse moved to (559, 377)
Screenshot: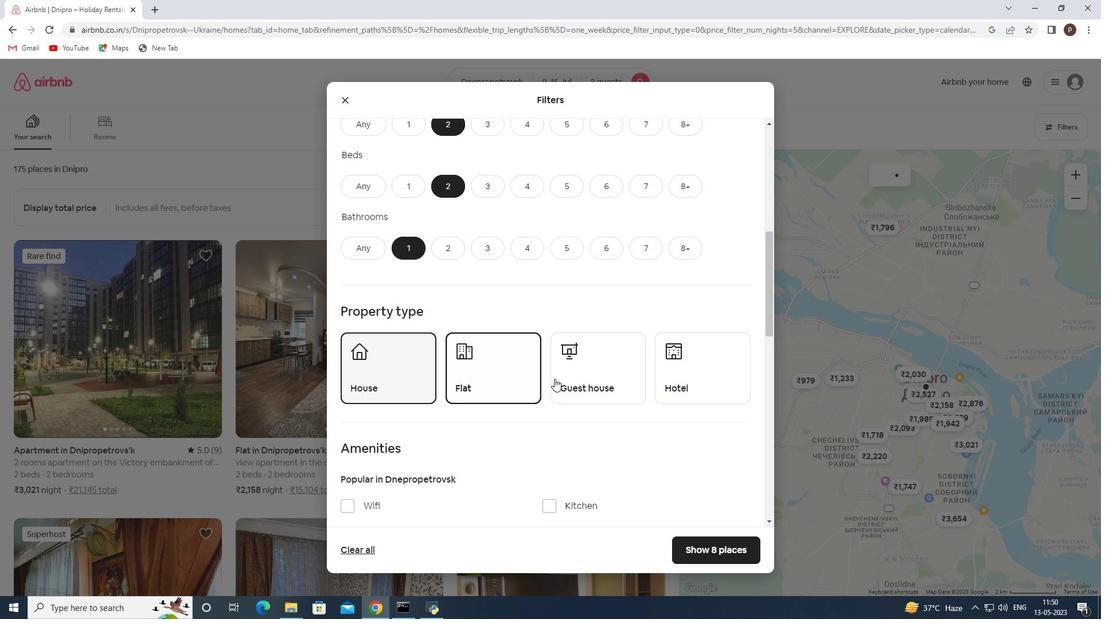 
Action: Mouse pressed left at (559, 377)
Screenshot: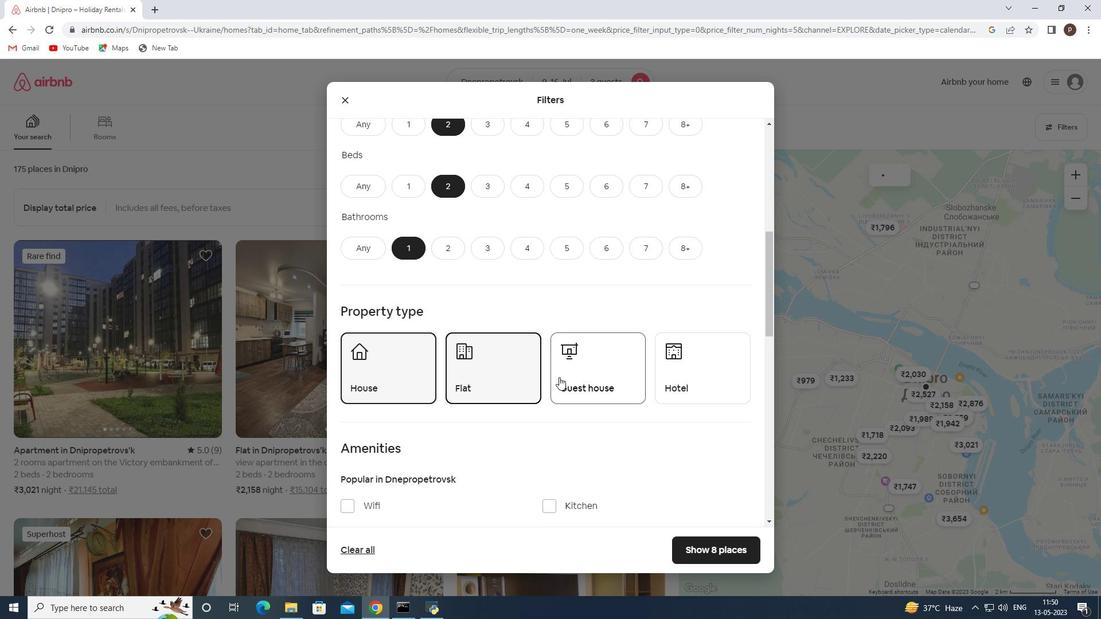 
Action: Mouse scrolled (559, 376) with delta (0, 0)
Screenshot: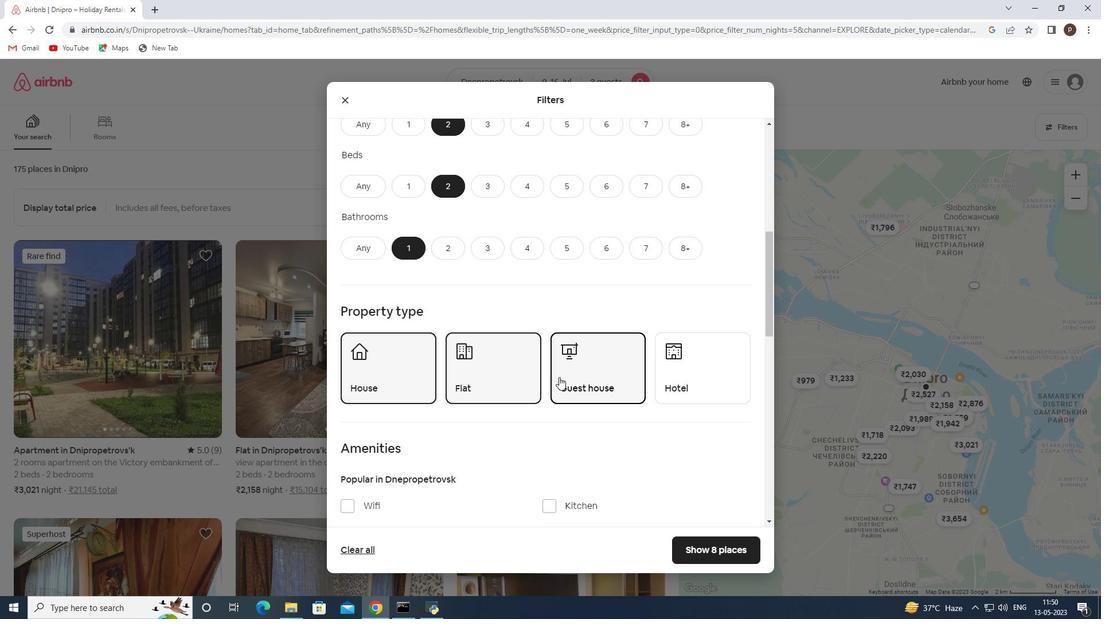
Action: Mouse moved to (540, 367)
Screenshot: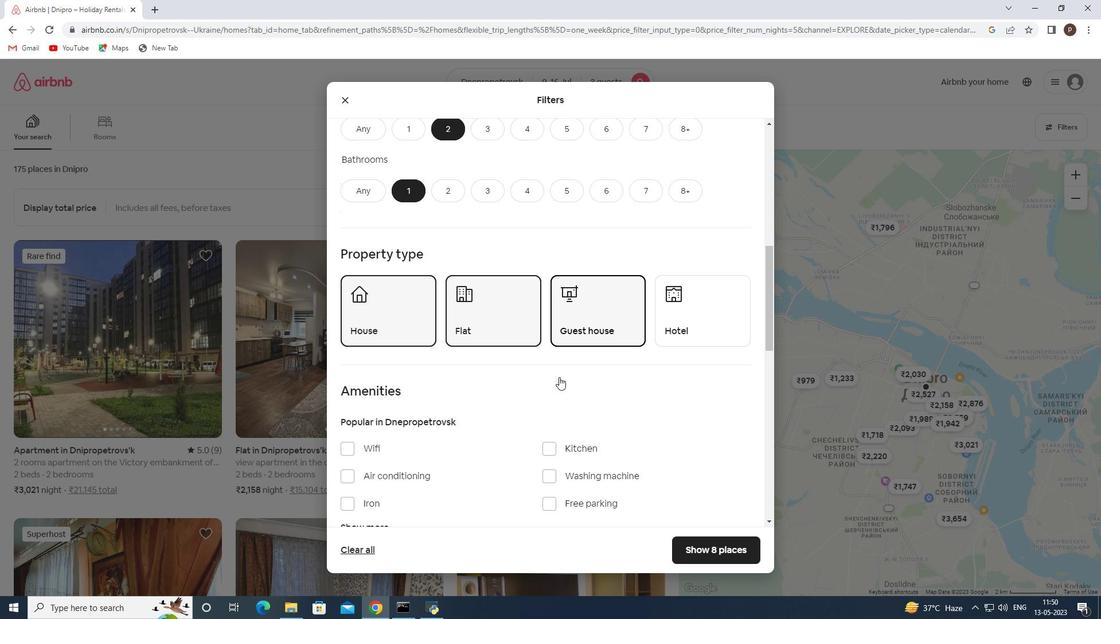 
Action: Mouse scrolled (540, 367) with delta (0, 0)
Screenshot: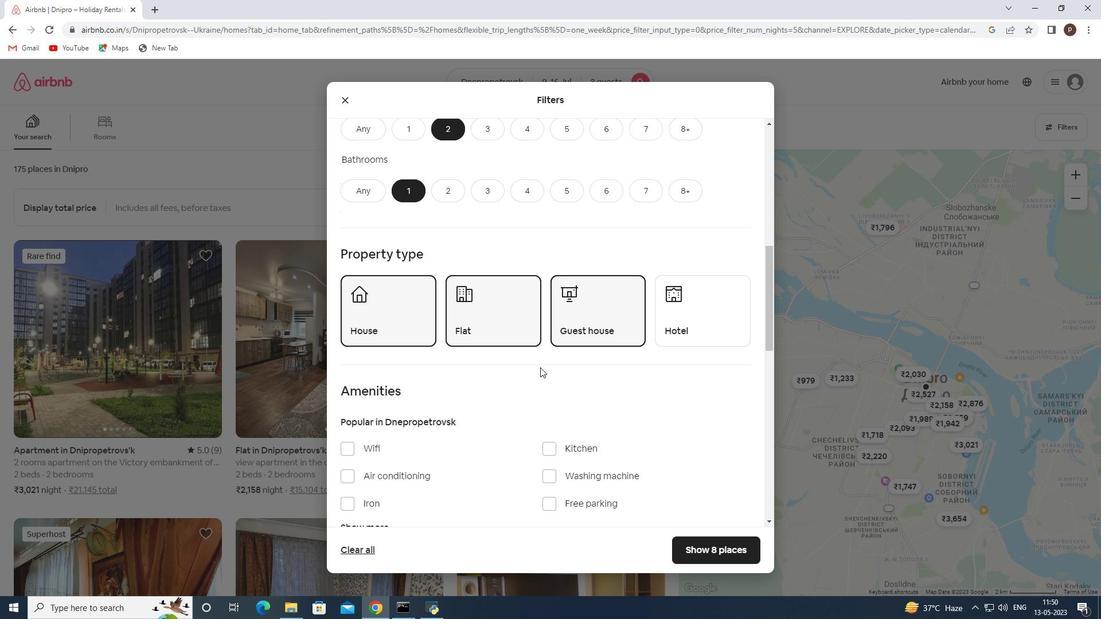 
Action: Mouse scrolled (540, 367) with delta (0, 0)
Screenshot: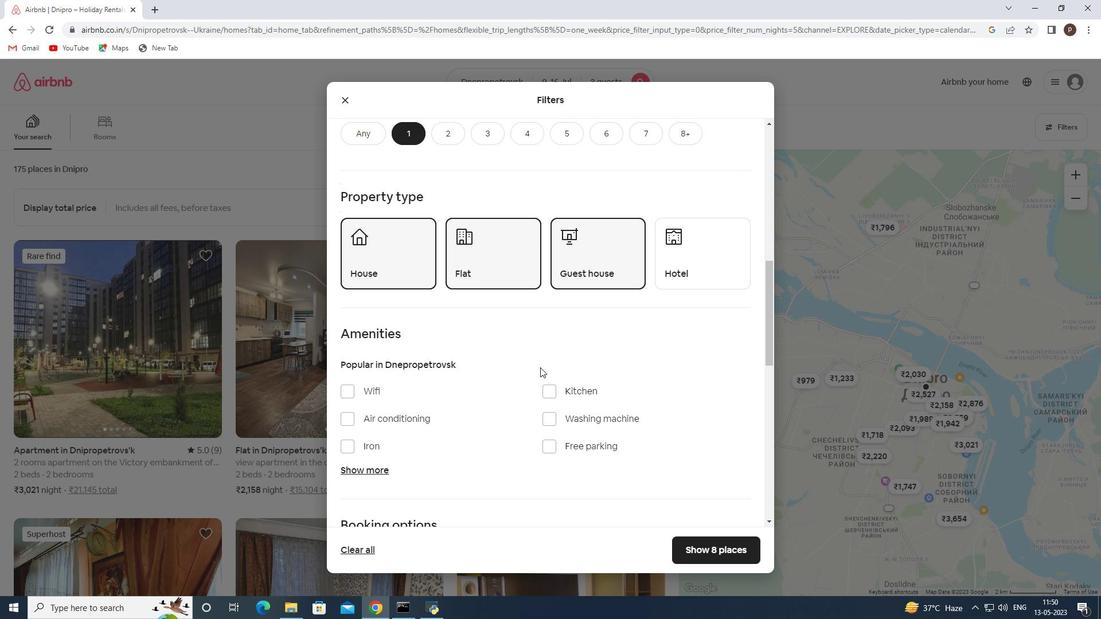 
Action: Mouse scrolled (540, 367) with delta (0, 0)
Screenshot: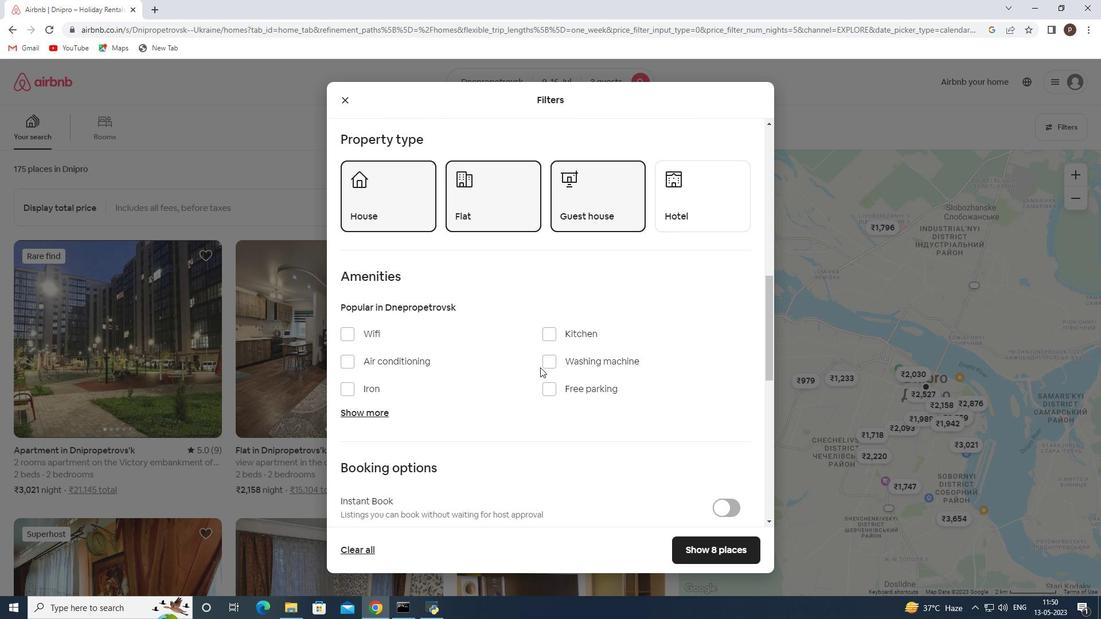 
Action: Mouse scrolled (540, 367) with delta (0, 0)
Screenshot: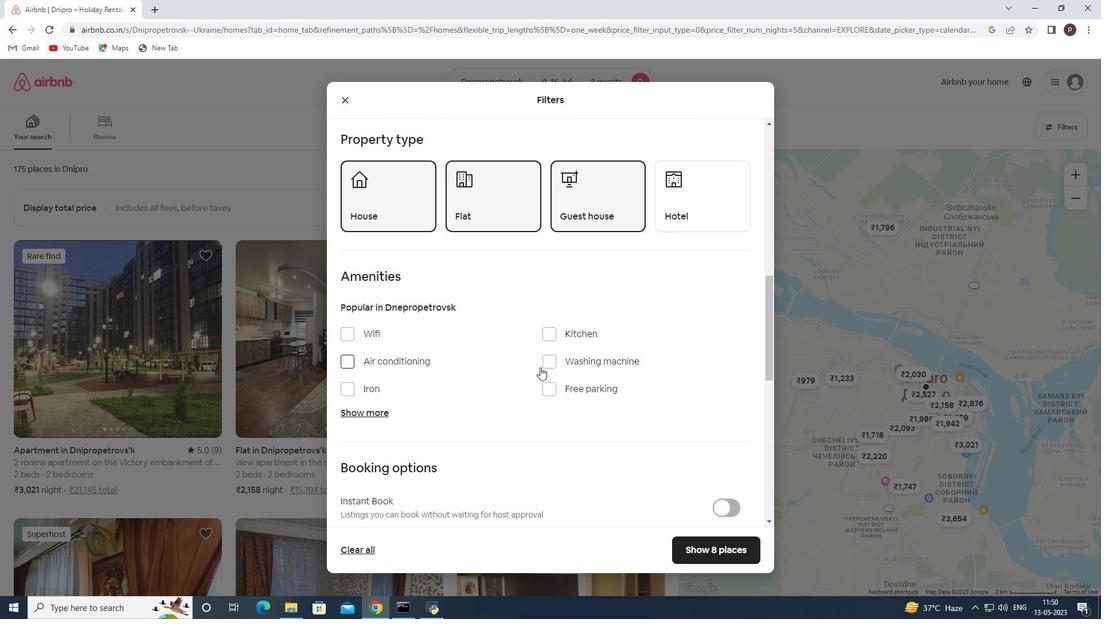 
Action: Mouse moved to (553, 368)
Screenshot: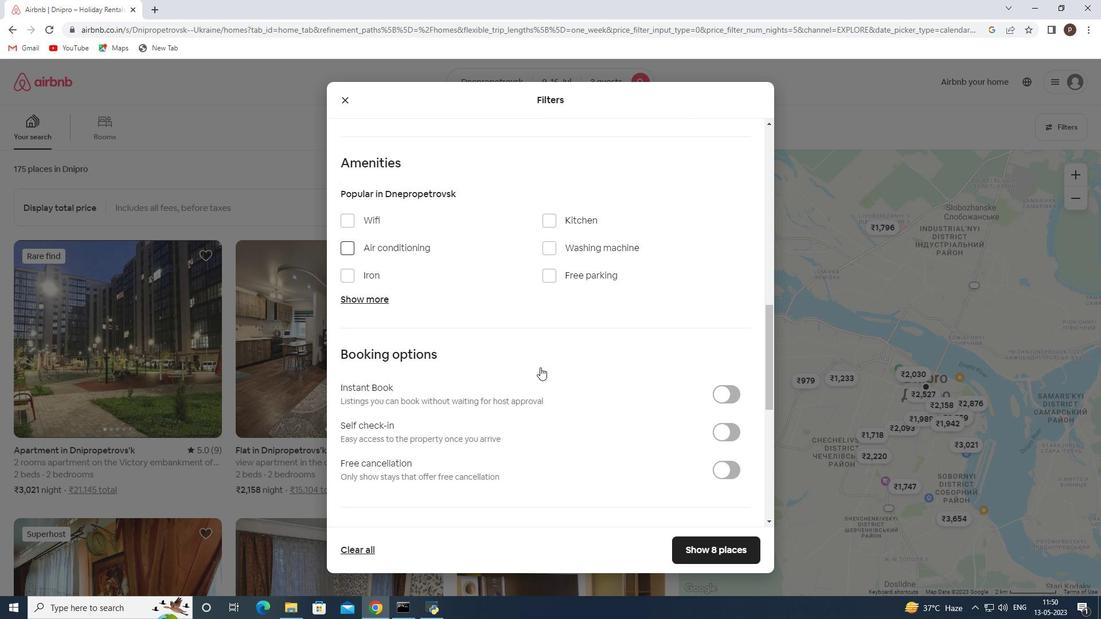 
Action: Mouse scrolled (553, 367) with delta (0, 0)
Screenshot: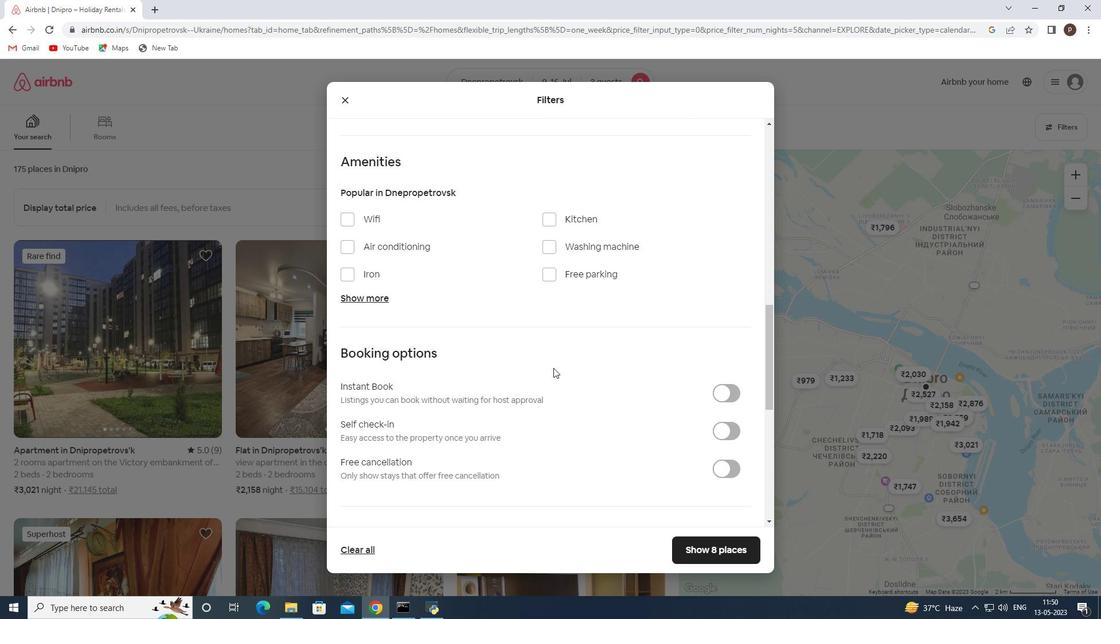 
Action: Mouse moved to (724, 371)
Screenshot: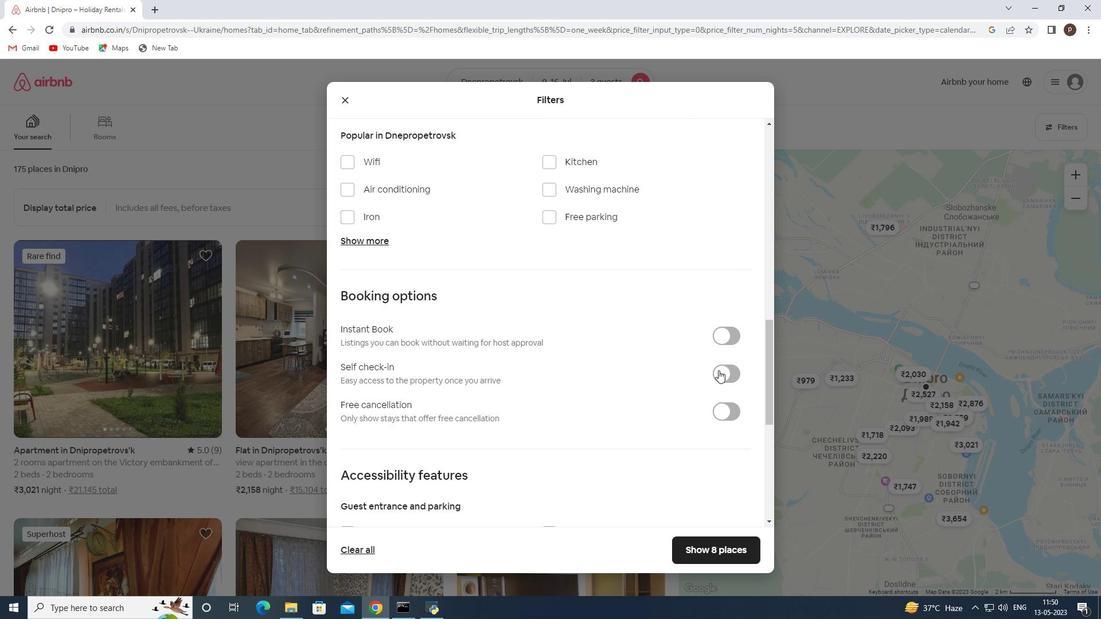
Action: Mouse pressed left at (724, 371)
Screenshot: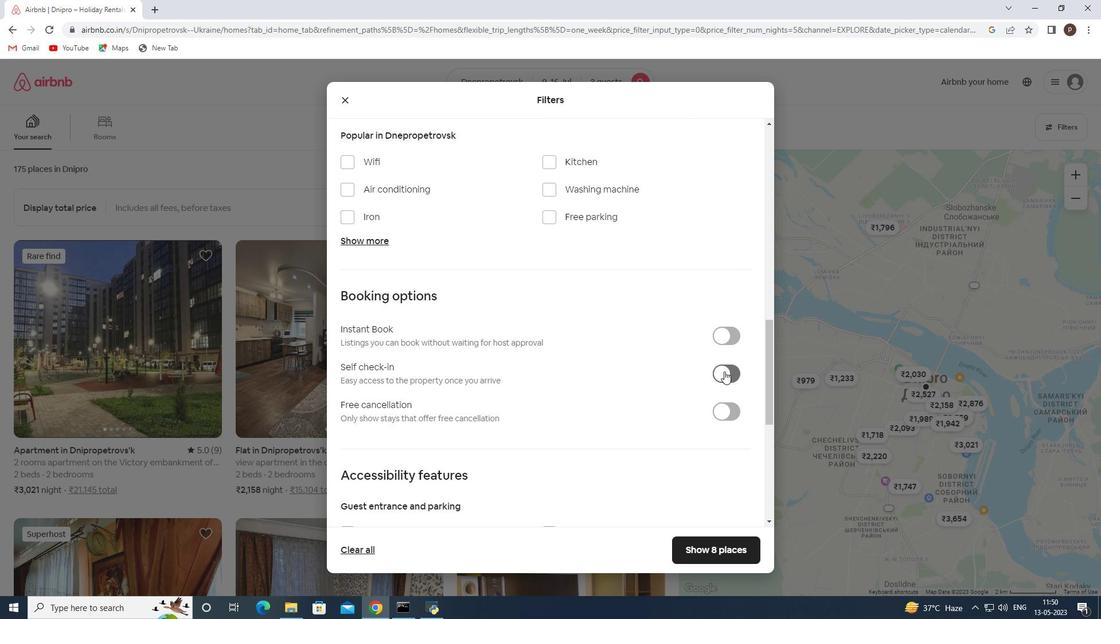 
Action: Mouse moved to (544, 364)
Screenshot: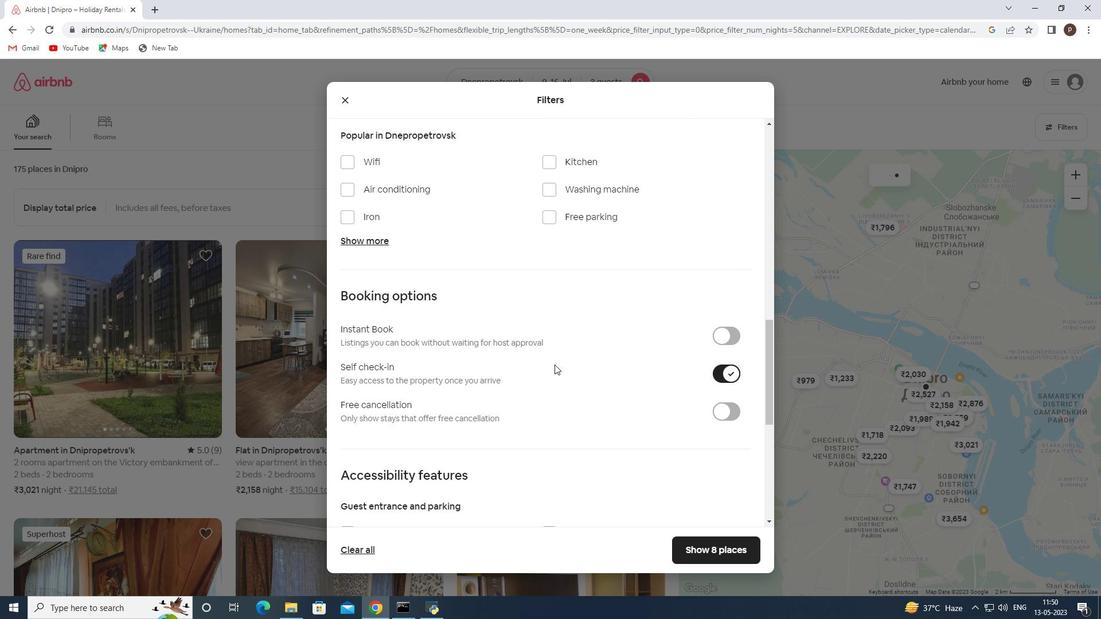 
Action: Mouse scrolled (544, 364) with delta (0, 0)
Screenshot: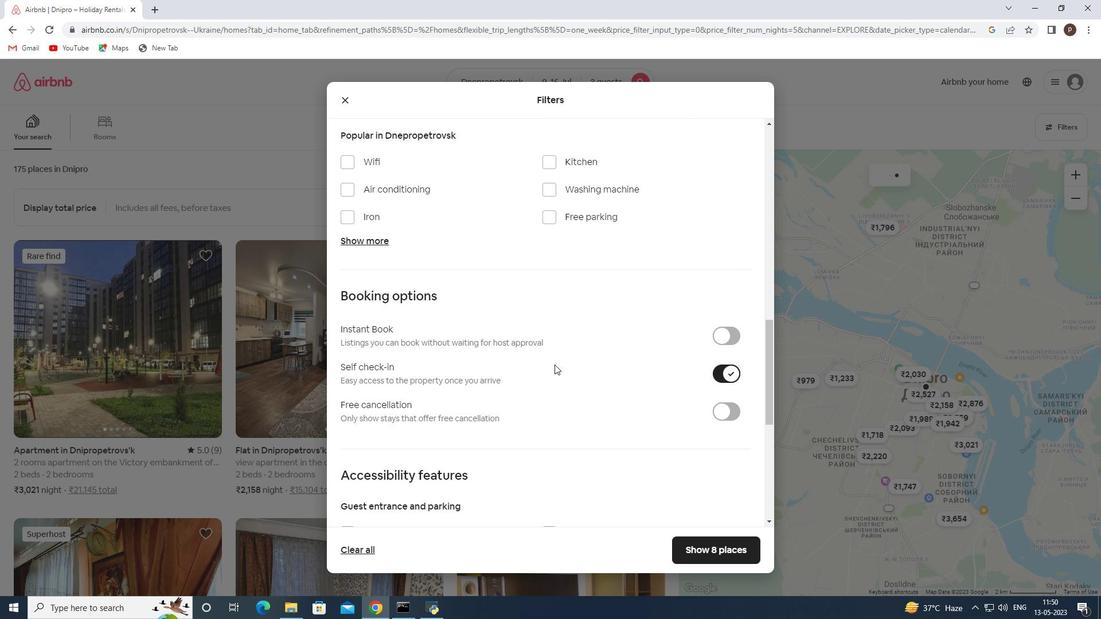 
Action: Mouse scrolled (544, 364) with delta (0, 0)
Screenshot: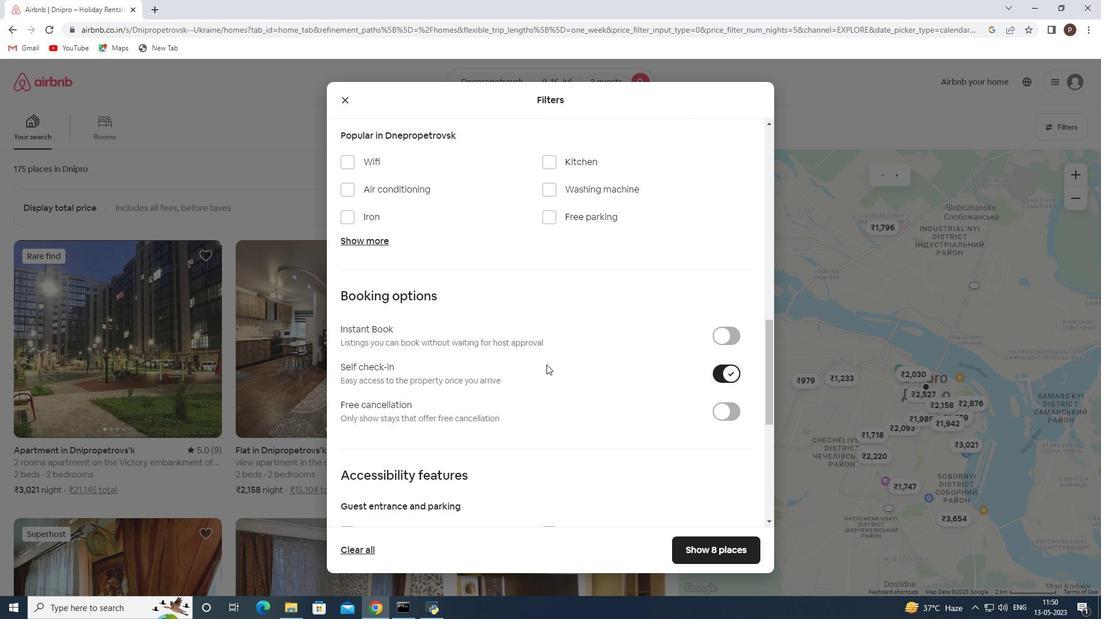 
Action: Mouse moved to (484, 349)
Screenshot: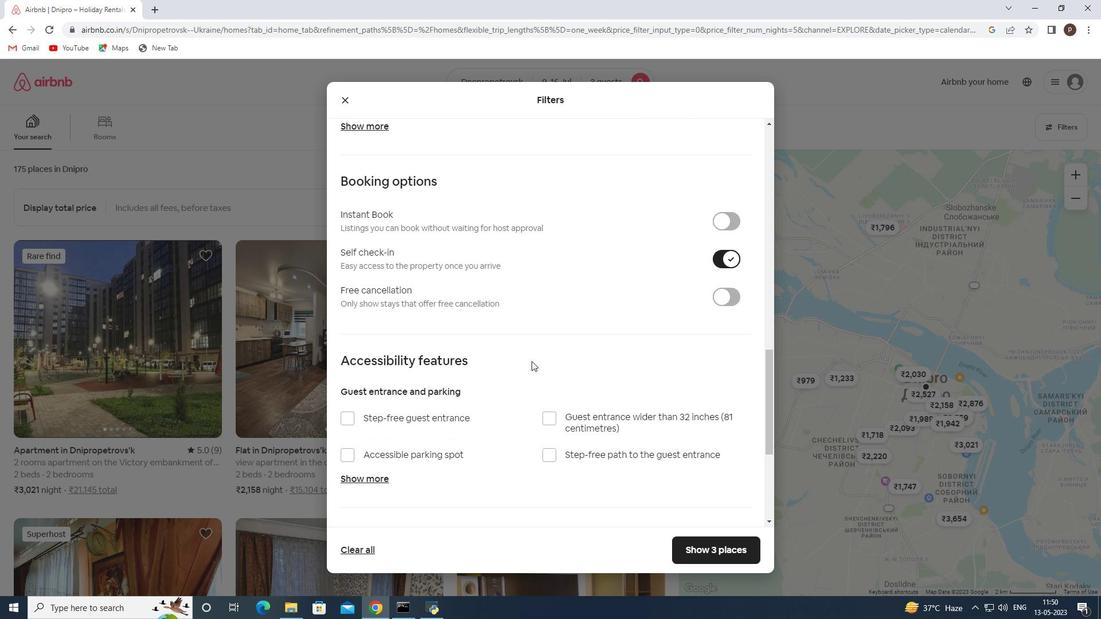 
Action: Mouse scrolled (484, 349) with delta (0, 0)
Screenshot: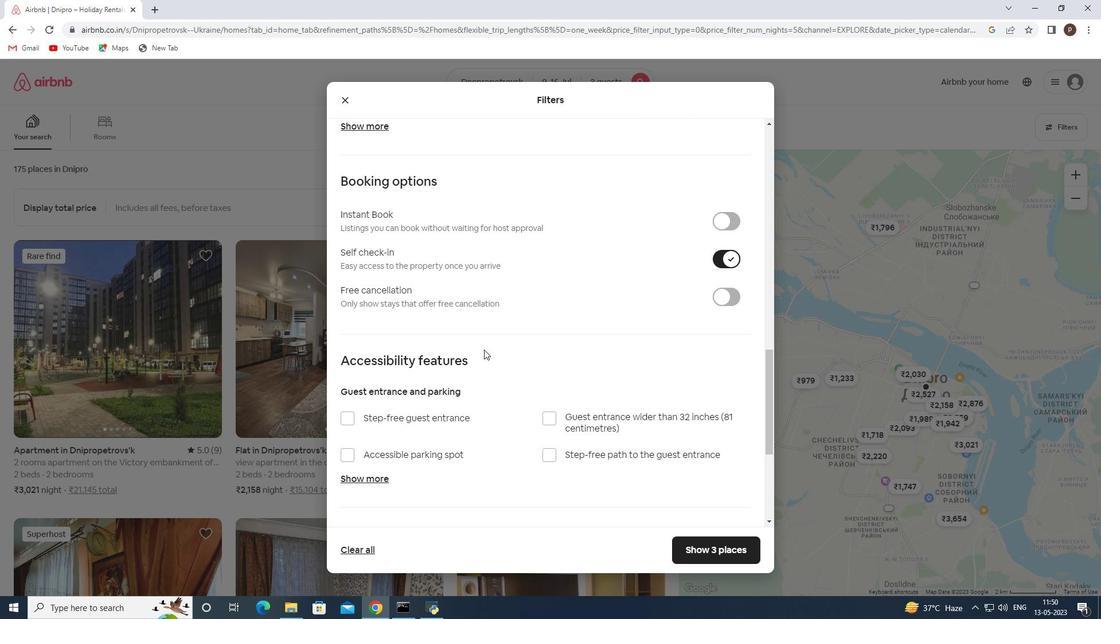 
Action: Mouse scrolled (484, 349) with delta (0, 0)
Screenshot: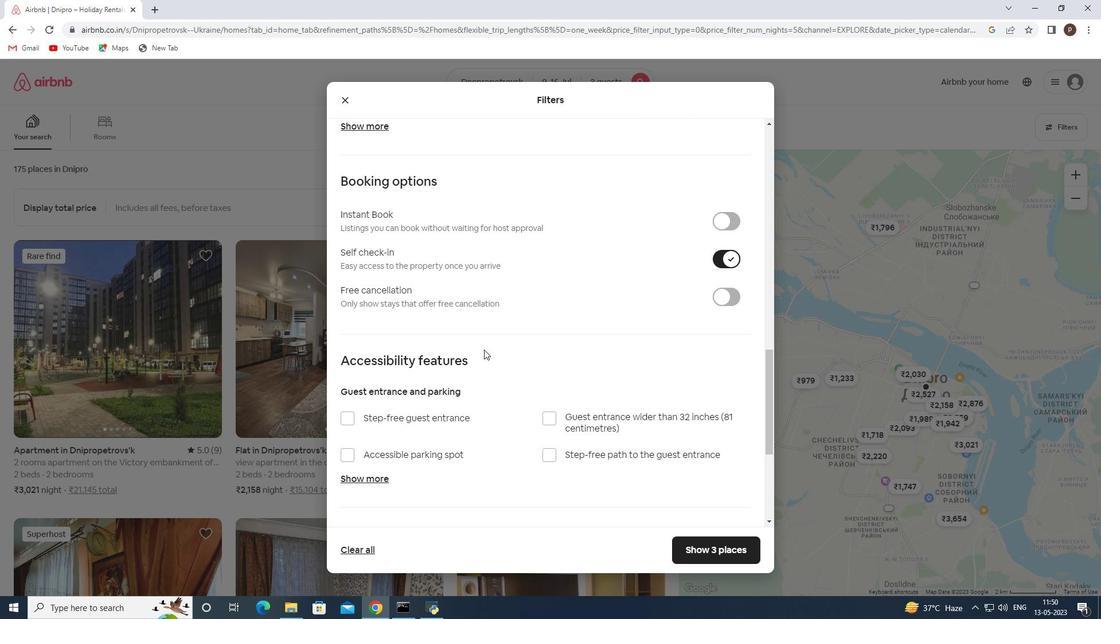 
Action: Mouse scrolled (484, 349) with delta (0, 0)
Screenshot: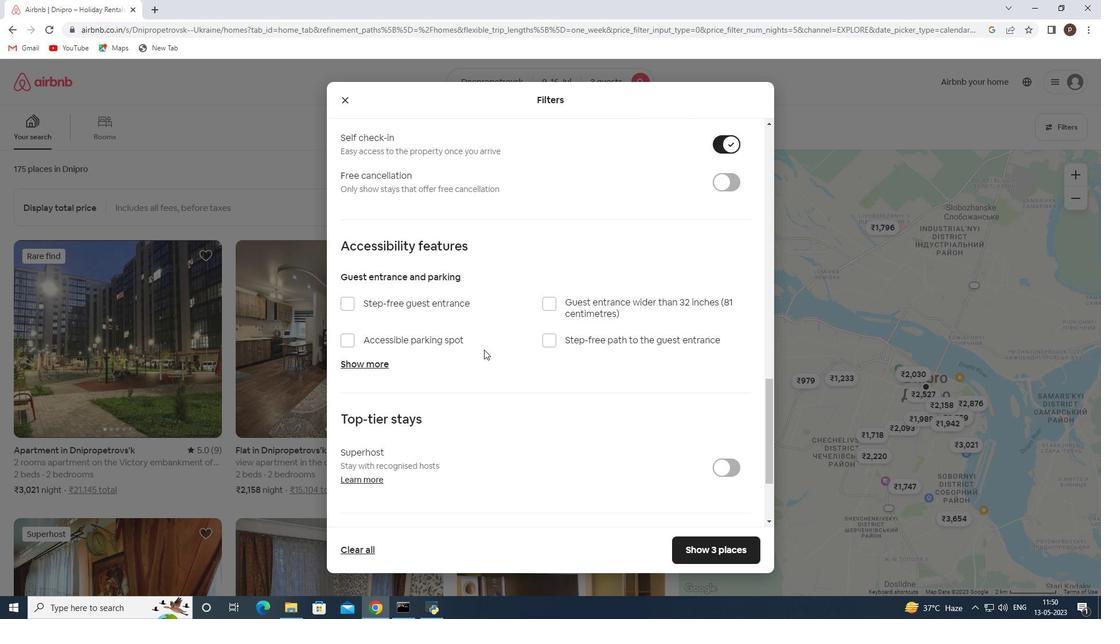 
Action: Mouse scrolled (484, 349) with delta (0, 0)
Screenshot: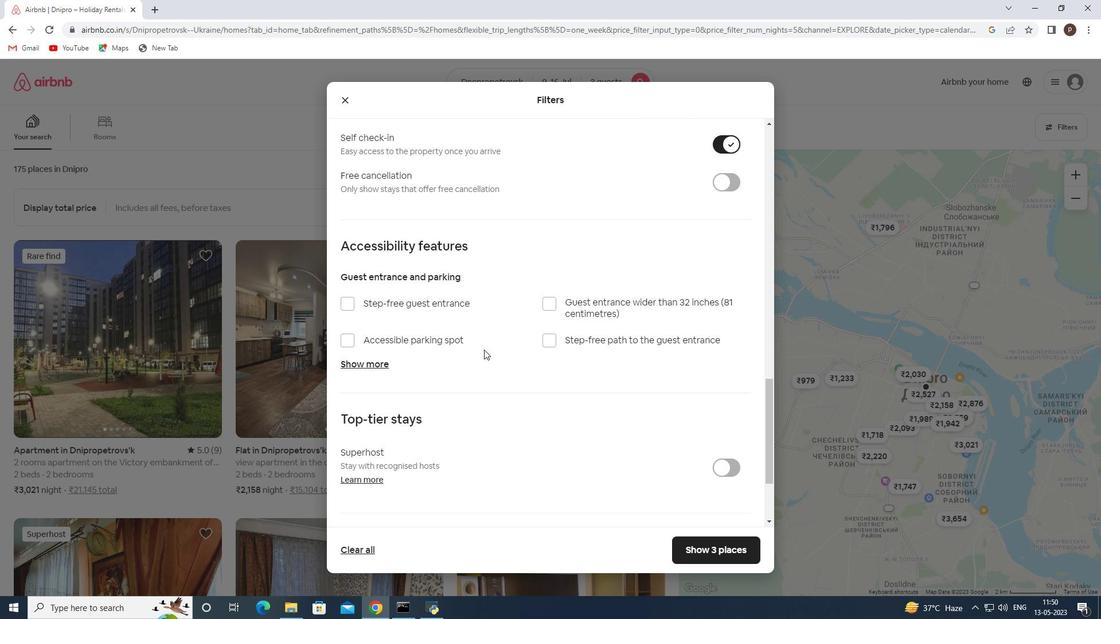 
Action: Mouse scrolled (484, 349) with delta (0, 0)
Screenshot: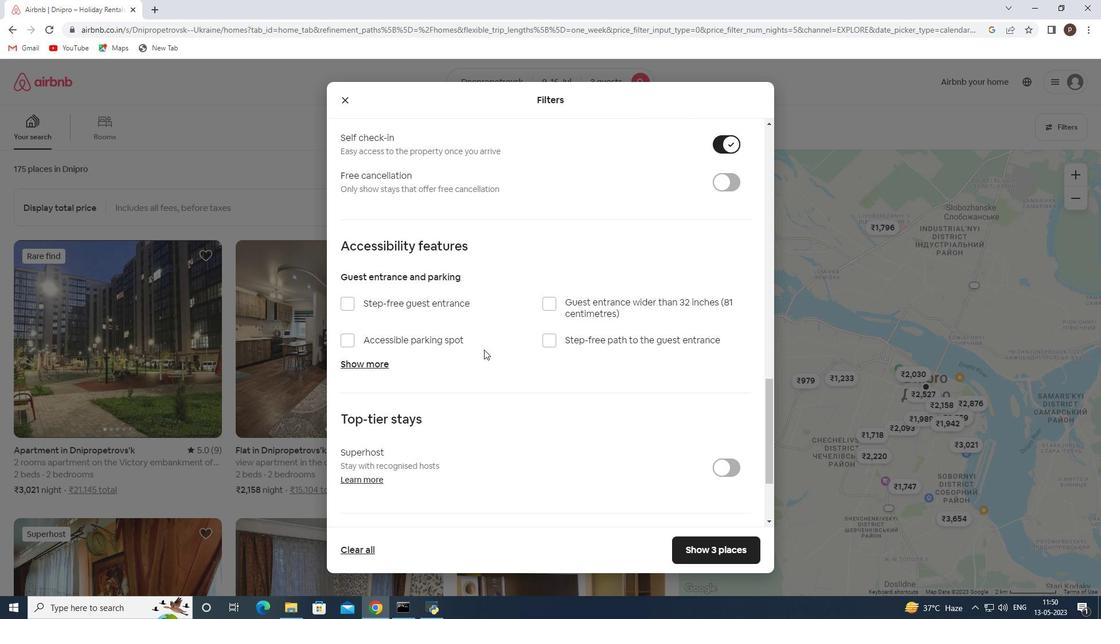 
Action: Mouse scrolled (484, 349) with delta (0, 0)
Screenshot: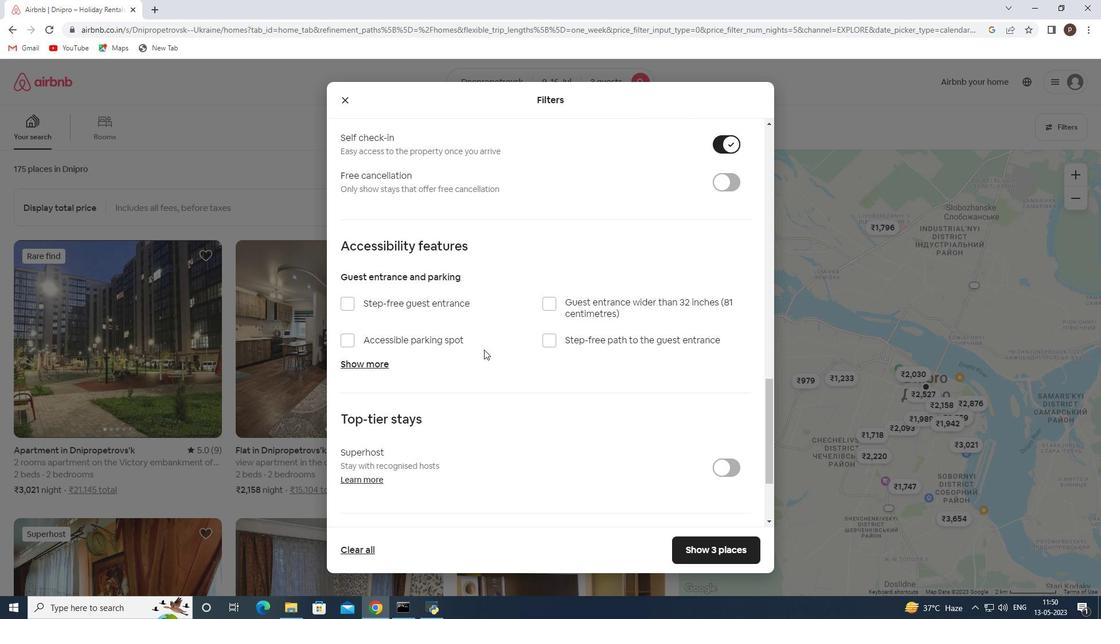 
Action: Mouse moved to (475, 357)
Screenshot: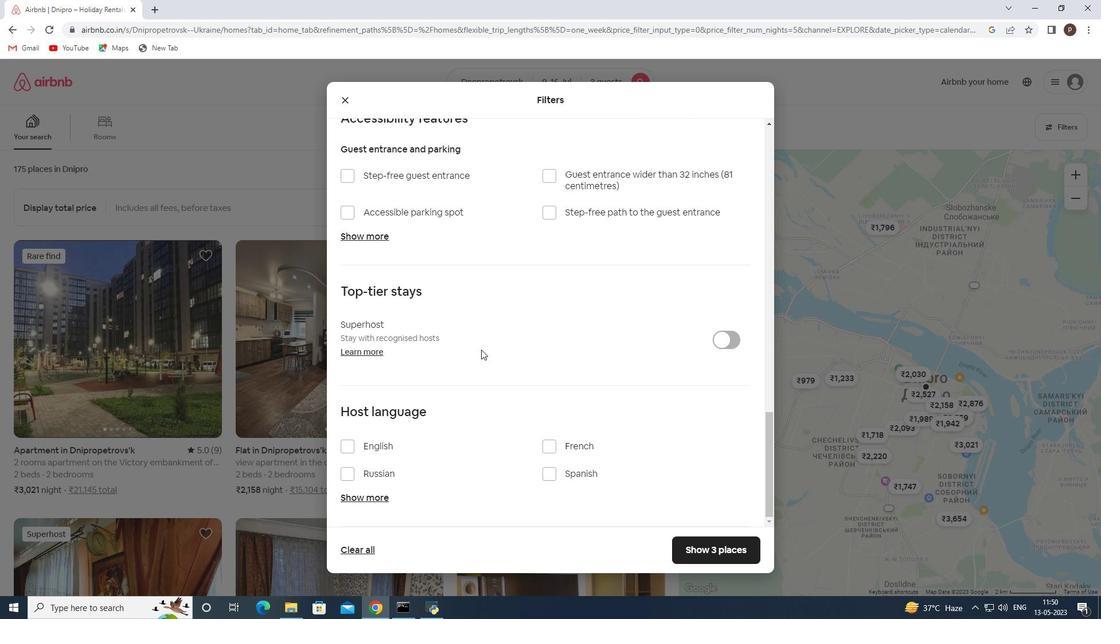 
Action: Mouse scrolled (475, 356) with delta (0, 0)
Screenshot: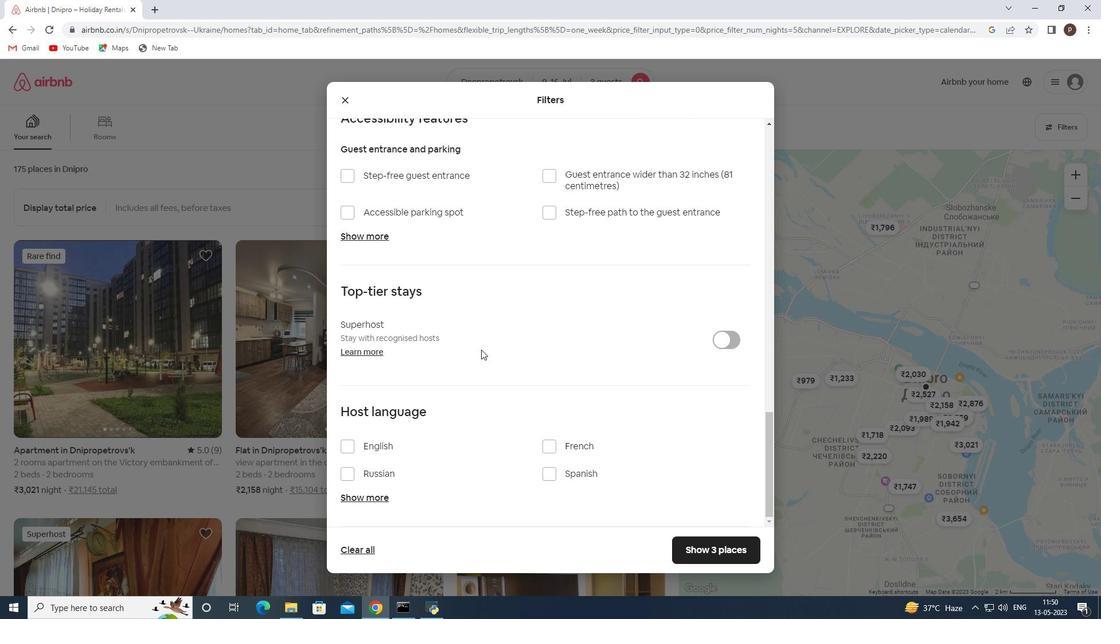 
Action: Mouse moved to (473, 360)
Screenshot: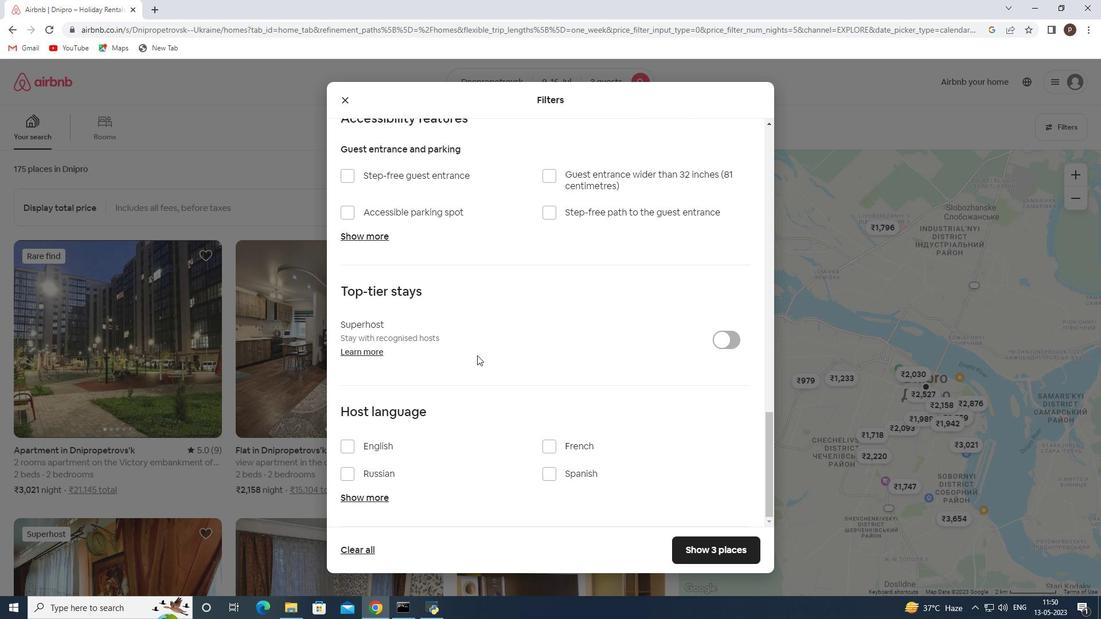 
Action: Mouse scrolled (473, 359) with delta (0, 0)
Screenshot: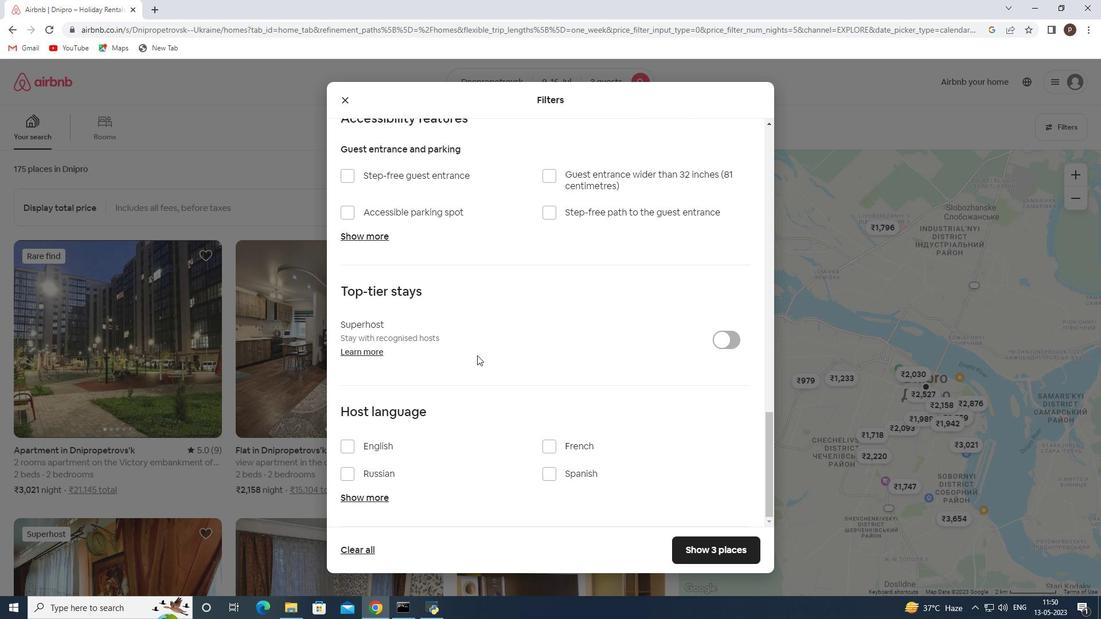 
Action: Mouse moved to (471, 364)
Screenshot: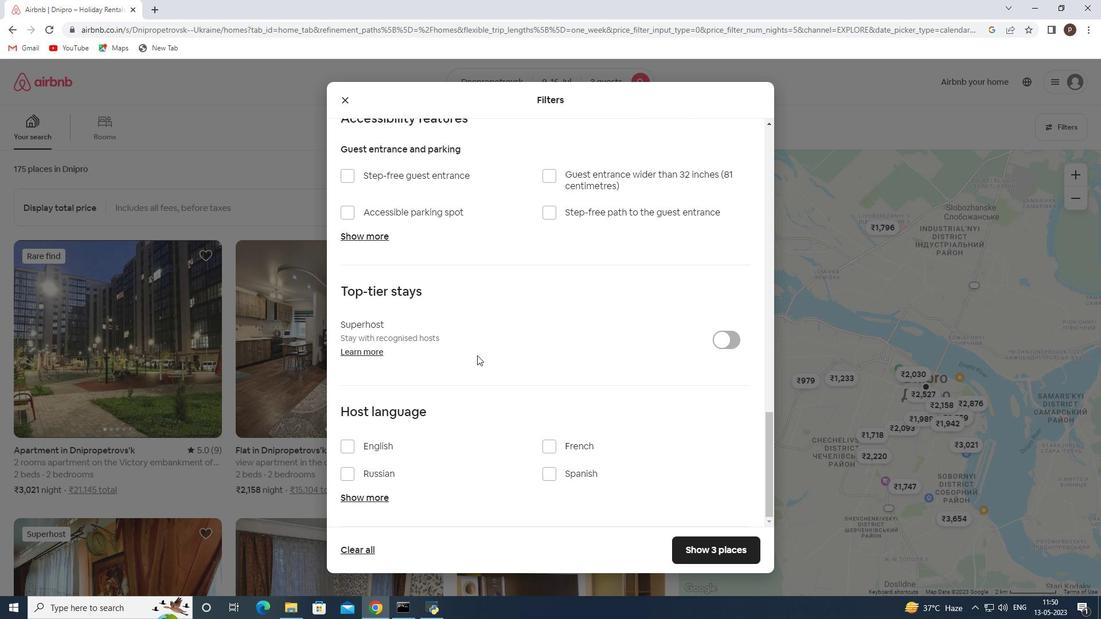 
Action: Mouse scrolled (471, 363) with delta (0, 0)
Screenshot: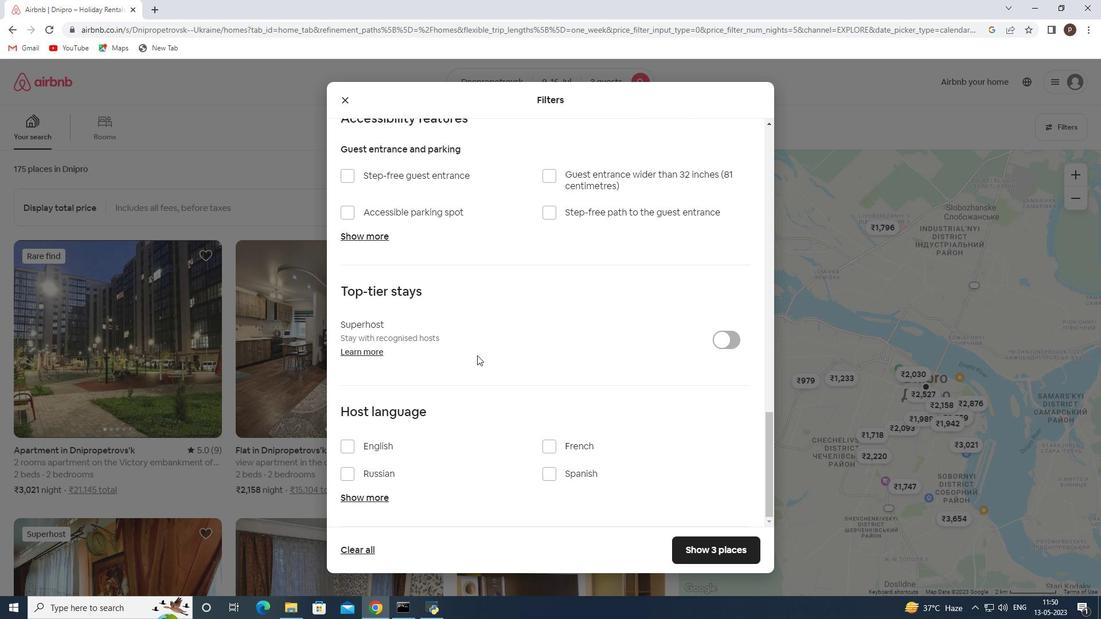 
Action: Mouse moved to (344, 450)
Screenshot: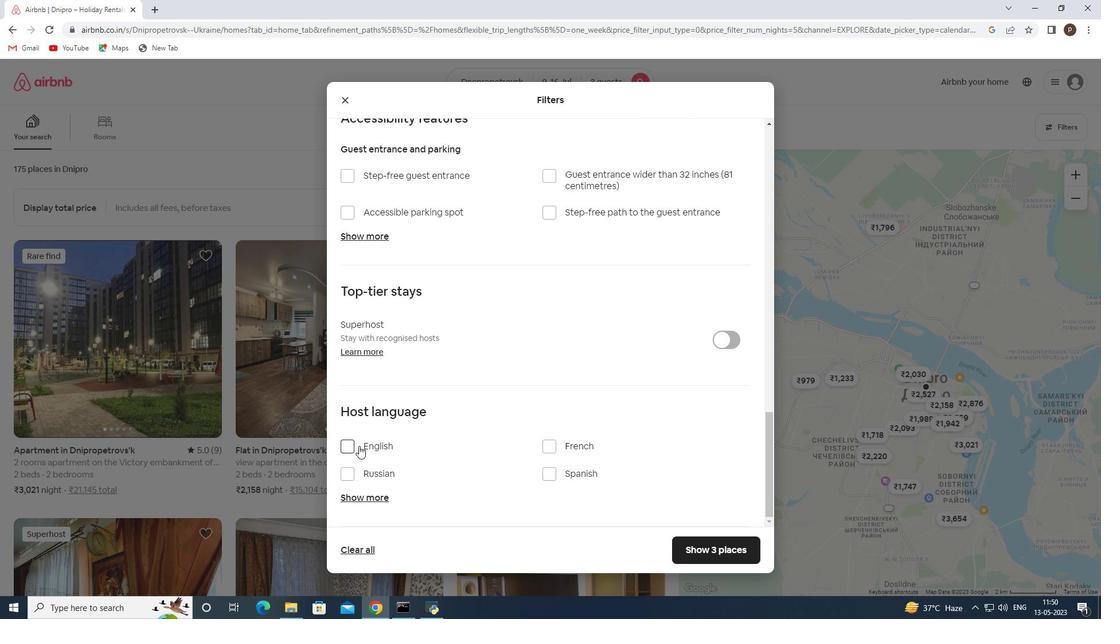 
Action: Mouse pressed left at (344, 450)
Screenshot: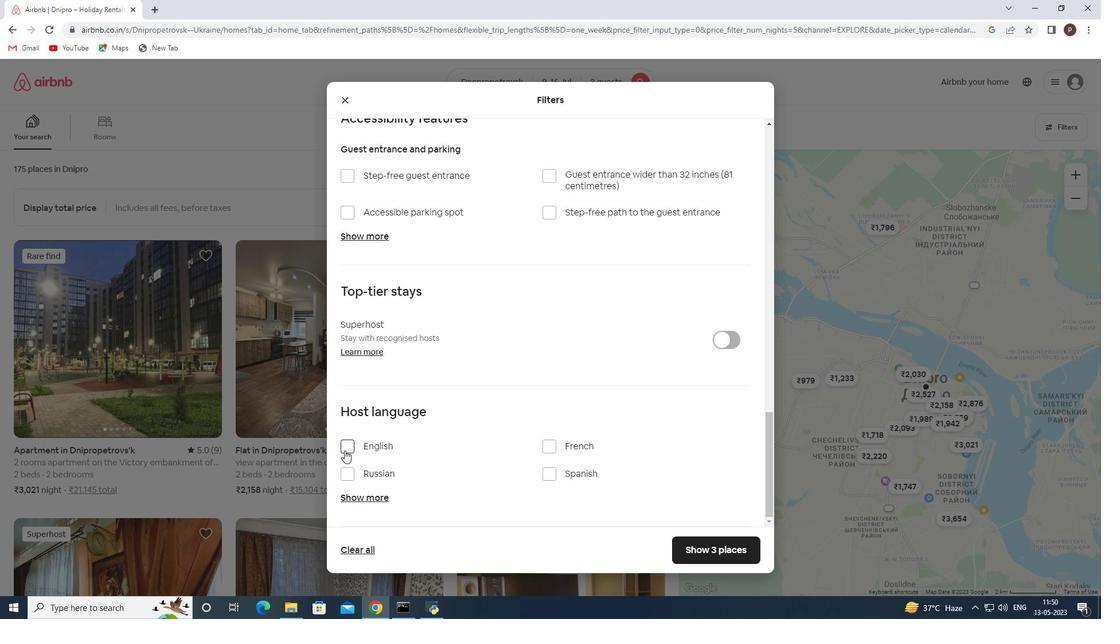 
Action: Mouse moved to (698, 543)
Screenshot: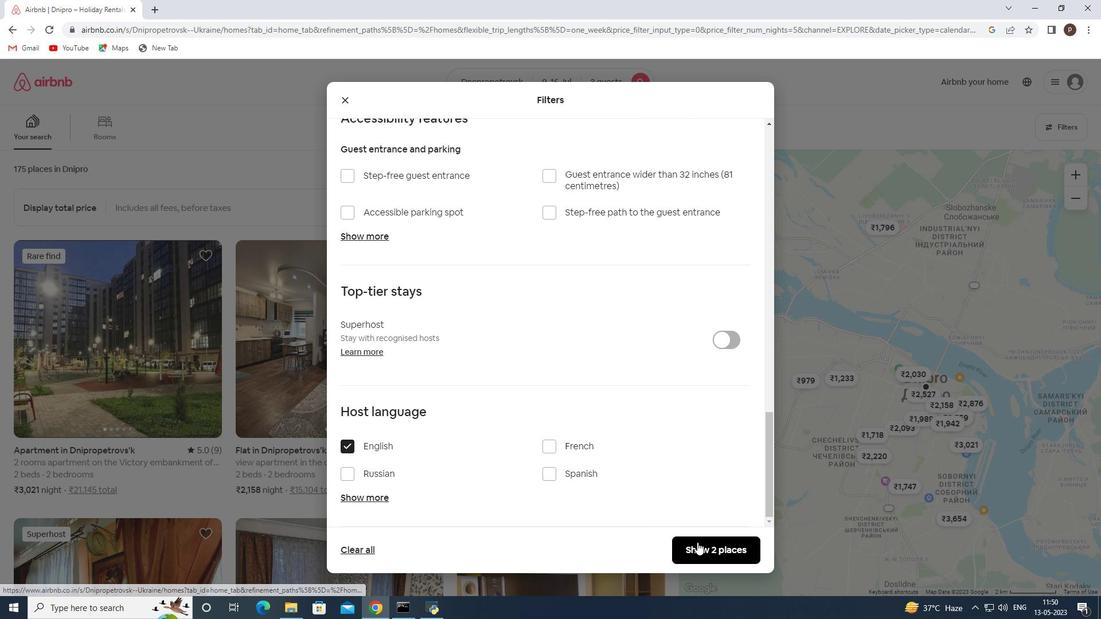 
Action: Mouse pressed left at (698, 543)
Screenshot: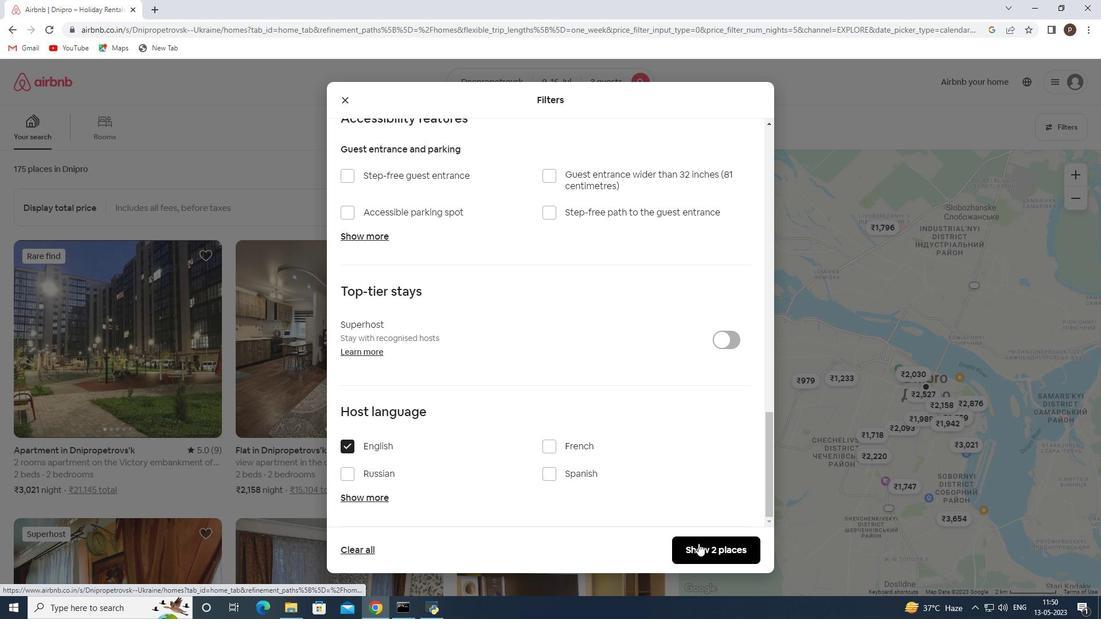 
